 Task: Select the Central European Time as time zone for the schedule.
Action: Mouse moved to (123, 143)
Screenshot: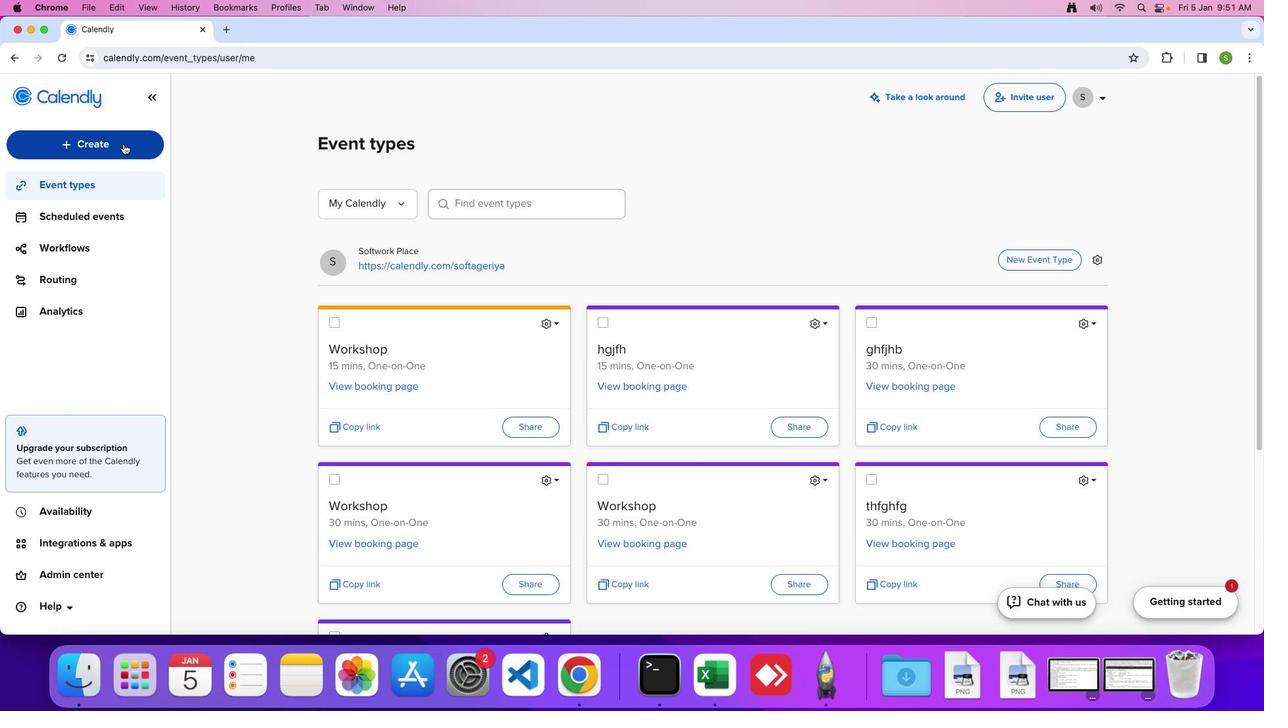 
Action: Mouse pressed left at (123, 143)
Screenshot: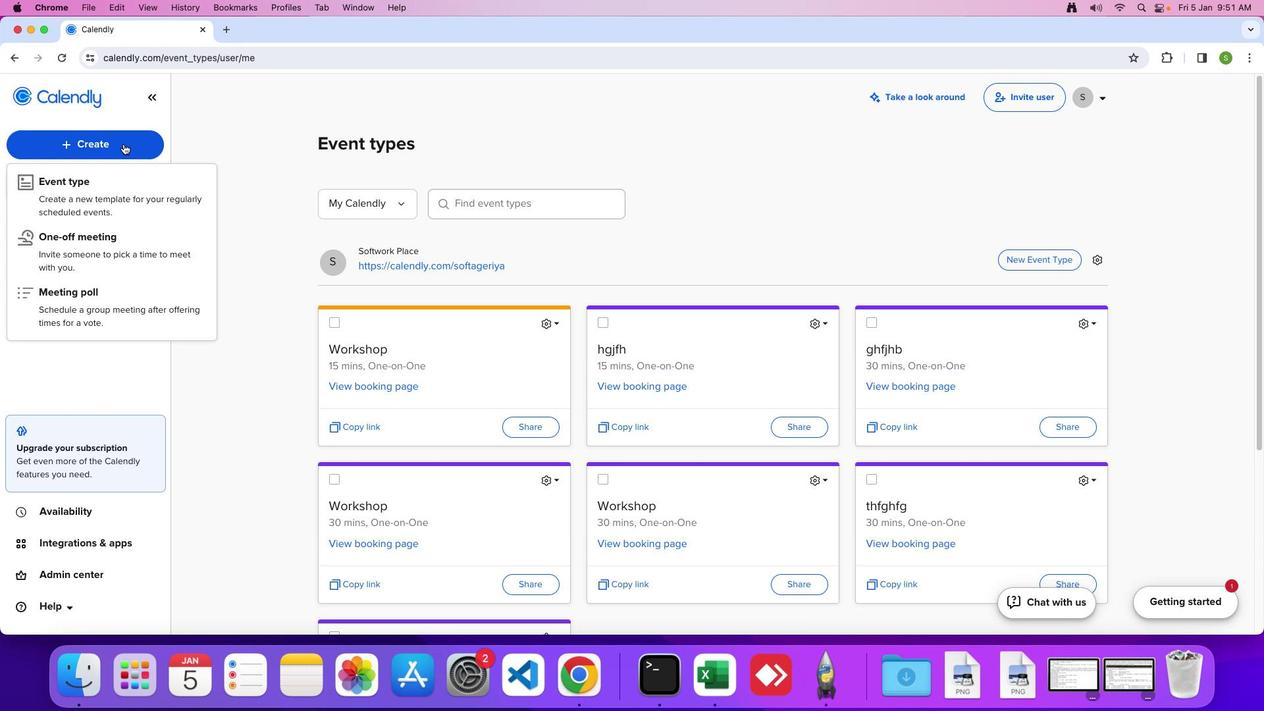 
Action: Mouse moved to (107, 239)
Screenshot: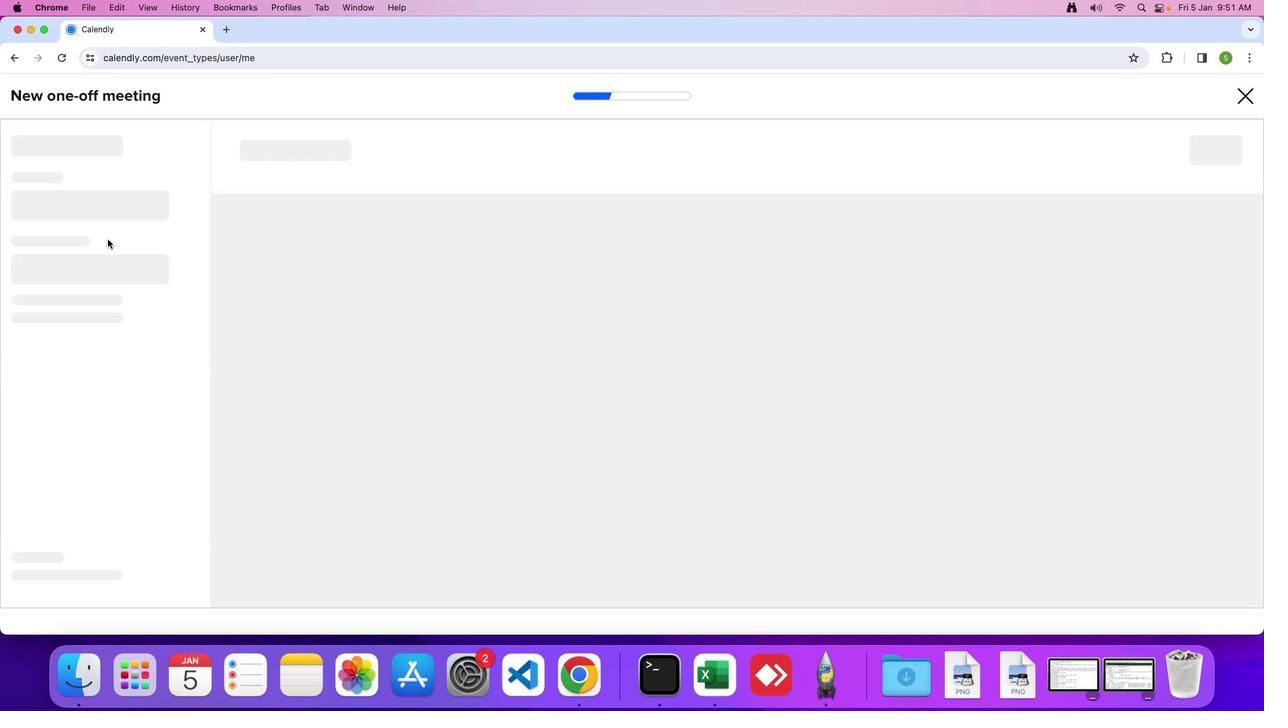 
Action: Mouse pressed left at (107, 239)
Screenshot: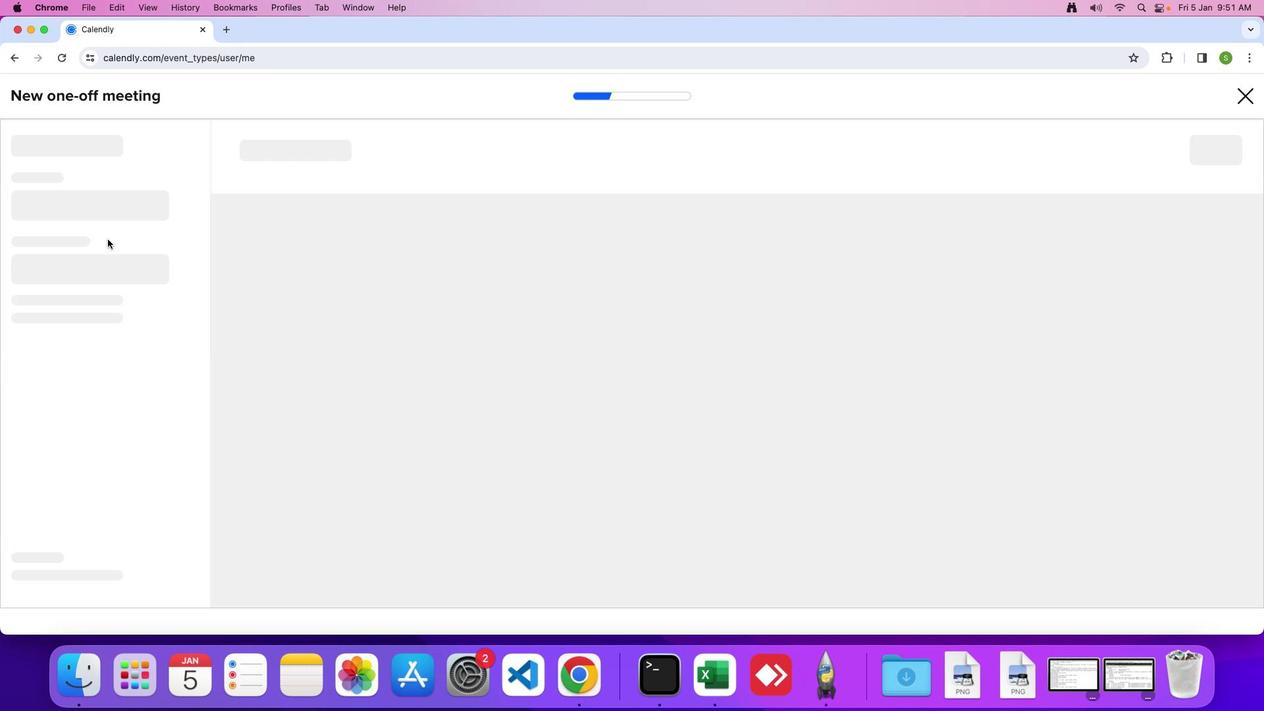 
Action: Mouse moved to (110, 161)
Screenshot: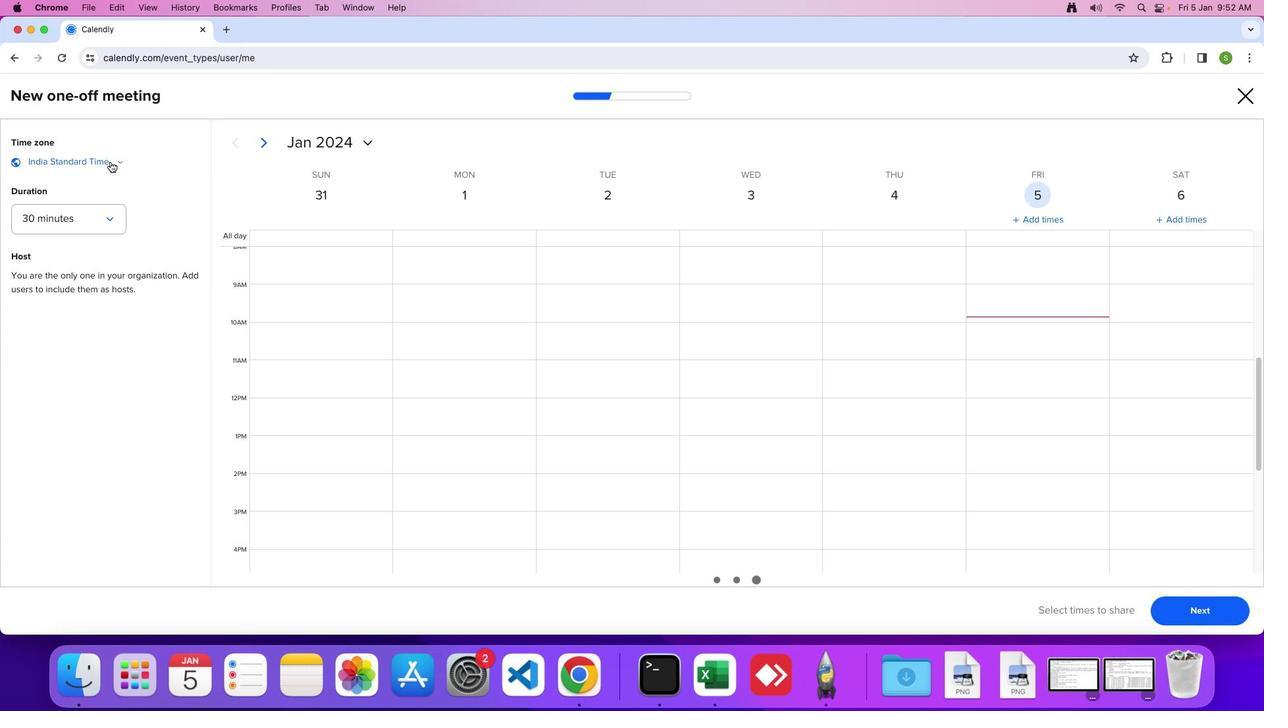 
Action: Mouse pressed left at (110, 161)
Screenshot: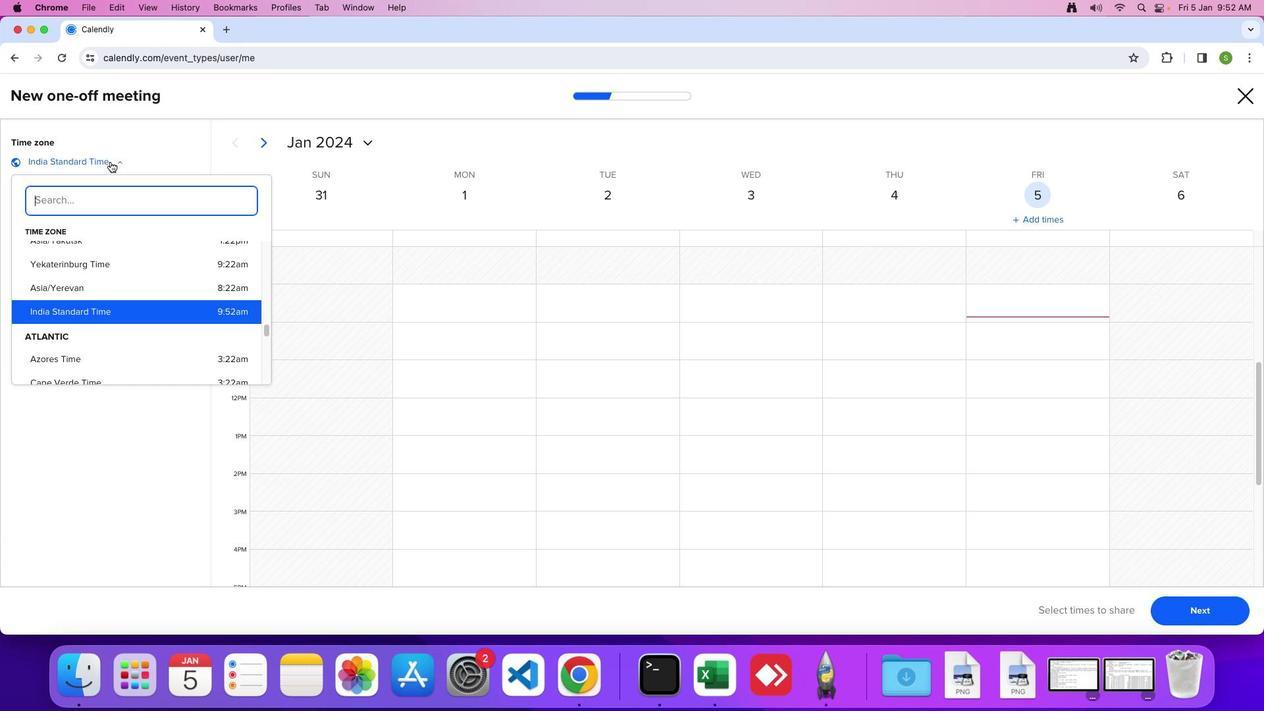 
Action: Mouse moved to (105, 289)
Screenshot: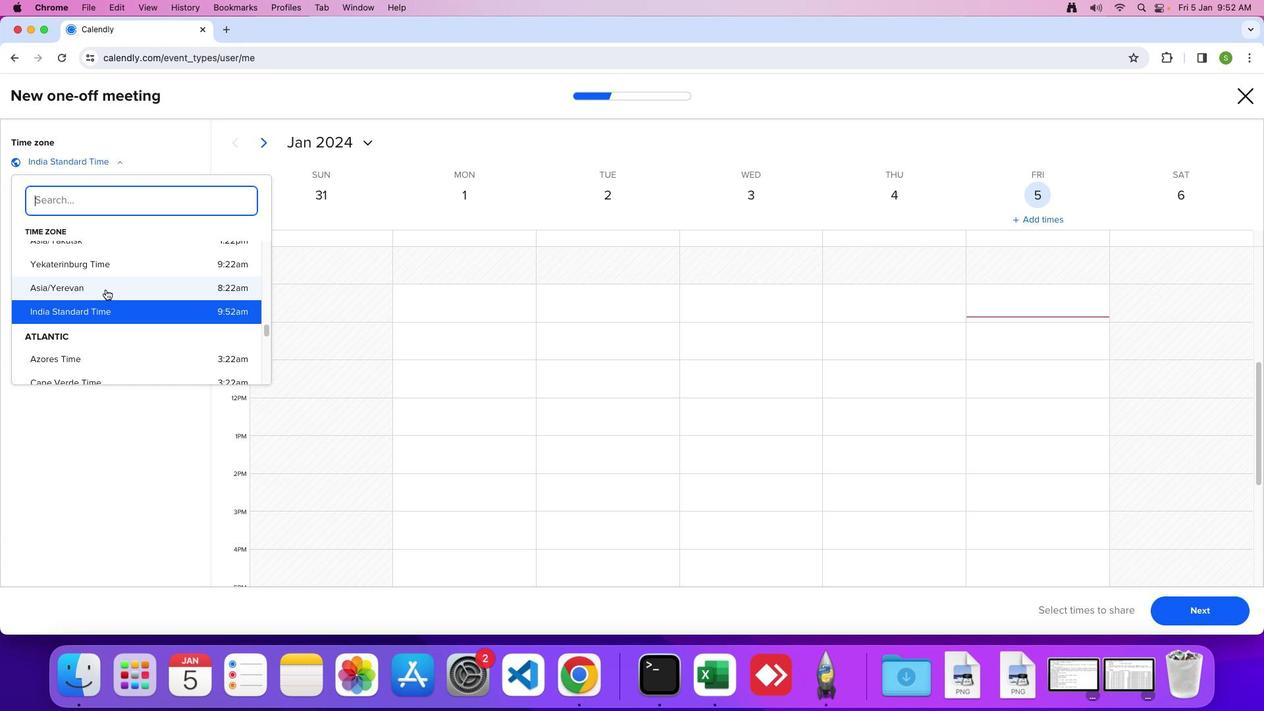 
Action: Mouse scrolled (105, 289) with delta (0, 0)
Screenshot: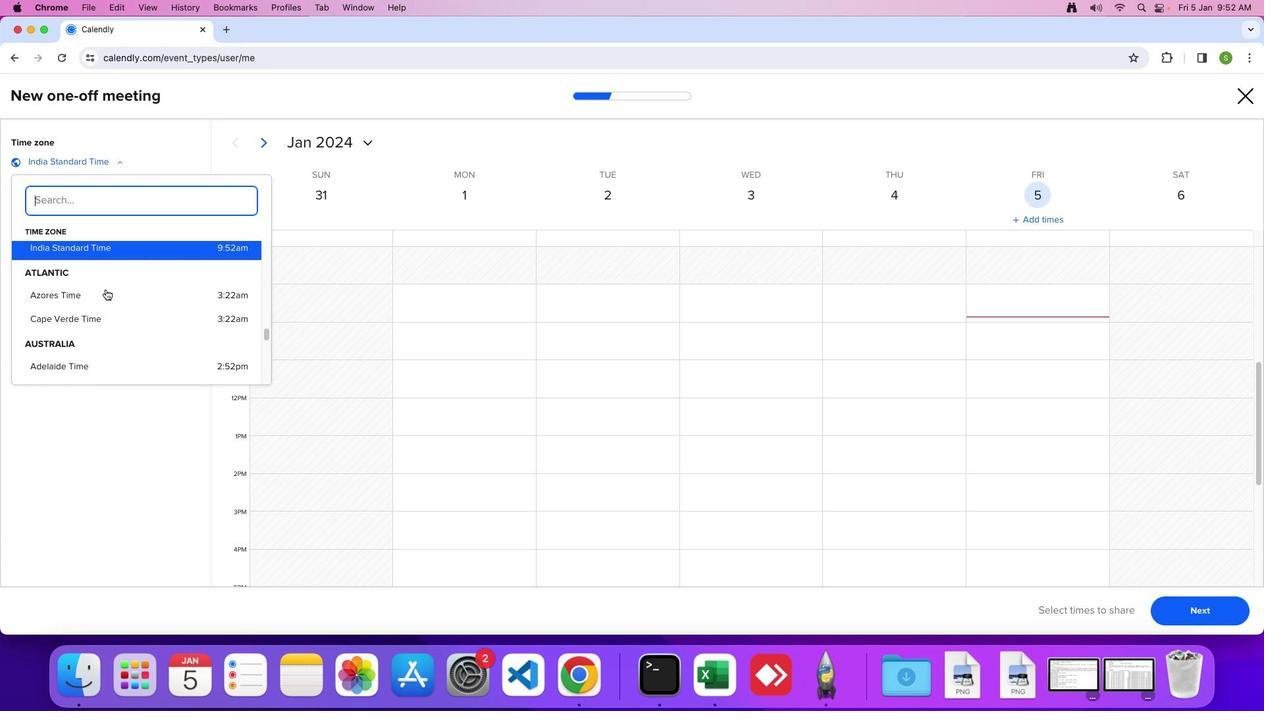 
Action: Mouse scrolled (105, 289) with delta (0, 0)
Screenshot: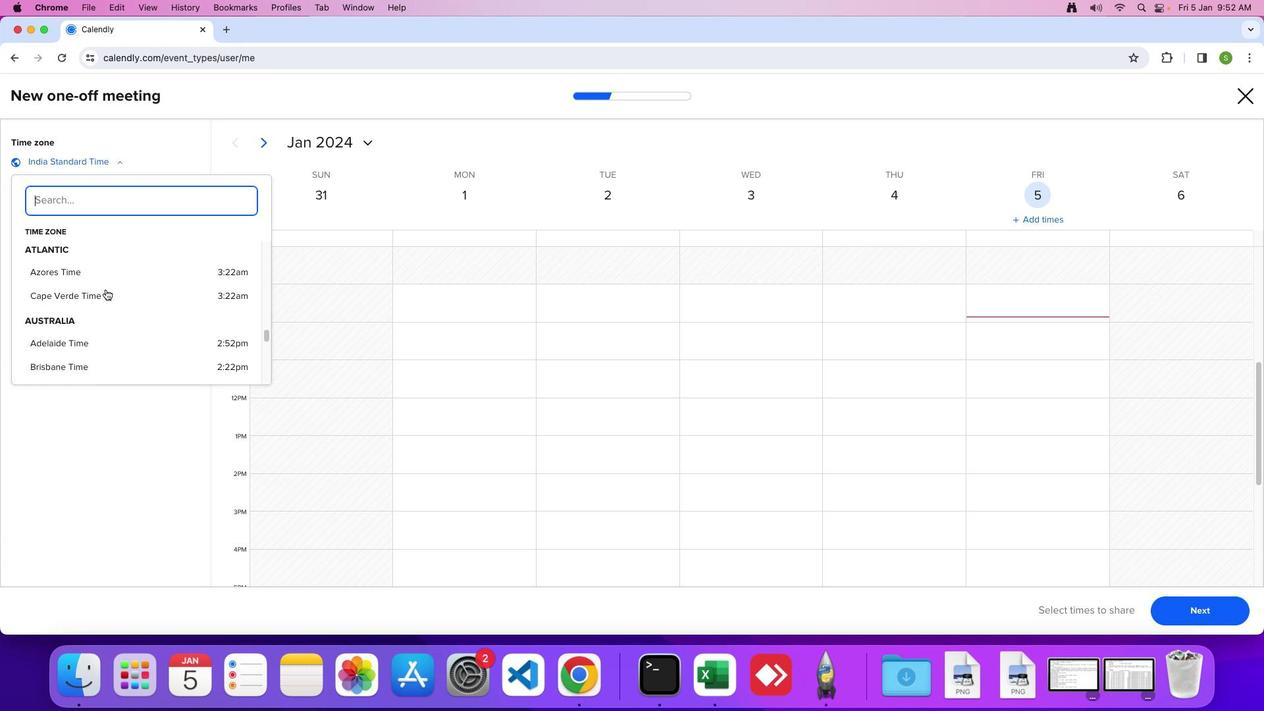 
Action: Mouse scrolled (105, 289) with delta (0, -1)
Screenshot: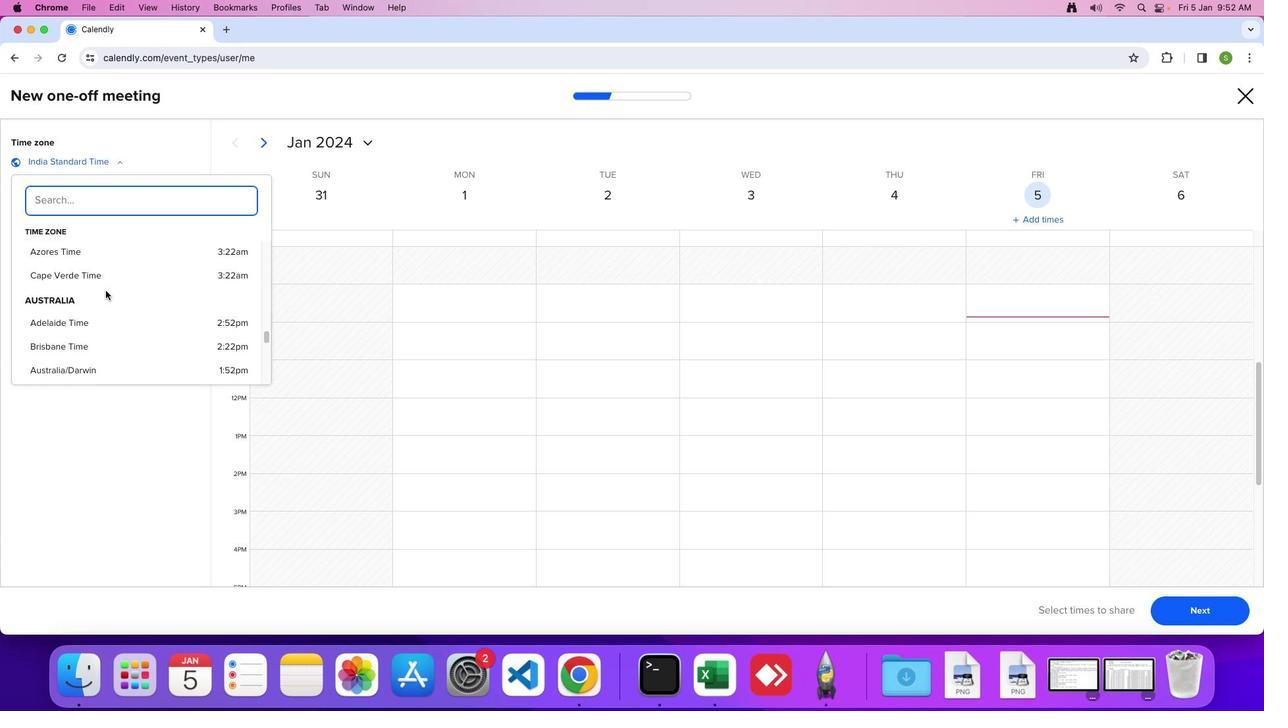 
Action: Mouse moved to (106, 296)
Screenshot: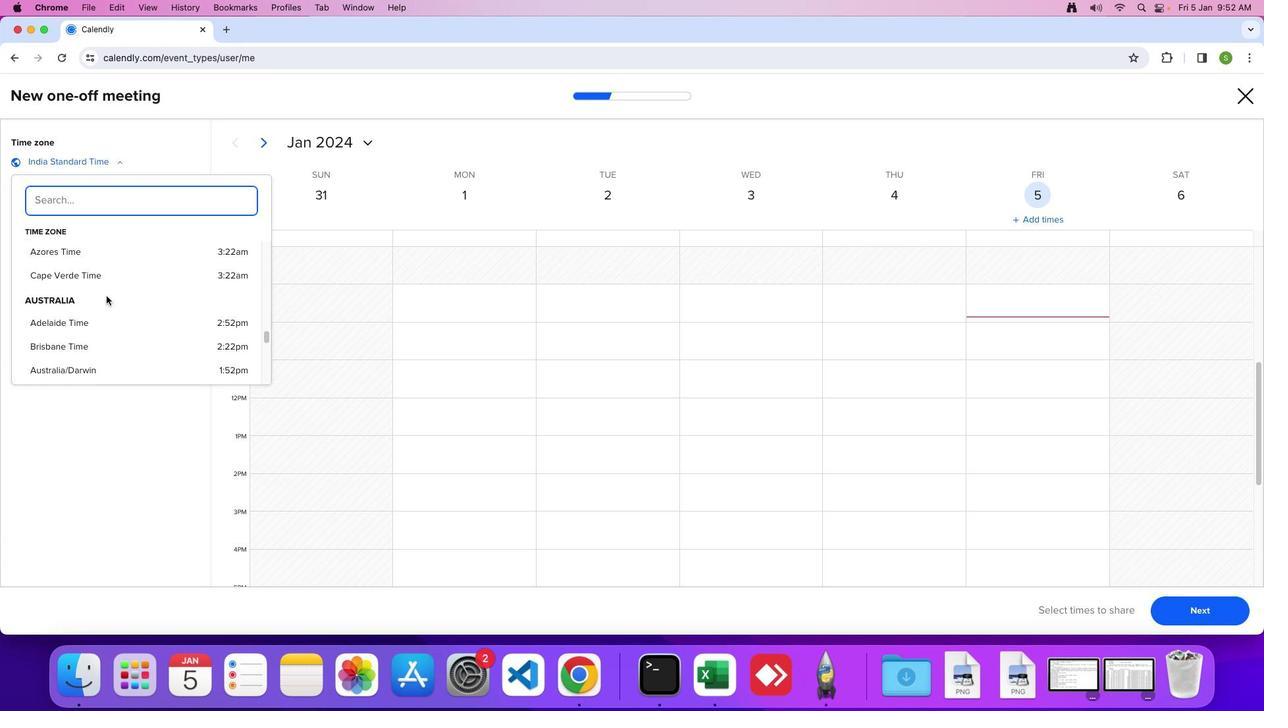 
Action: Mouse scrolled (106, 296) with delta (0, 0)
Screenshot: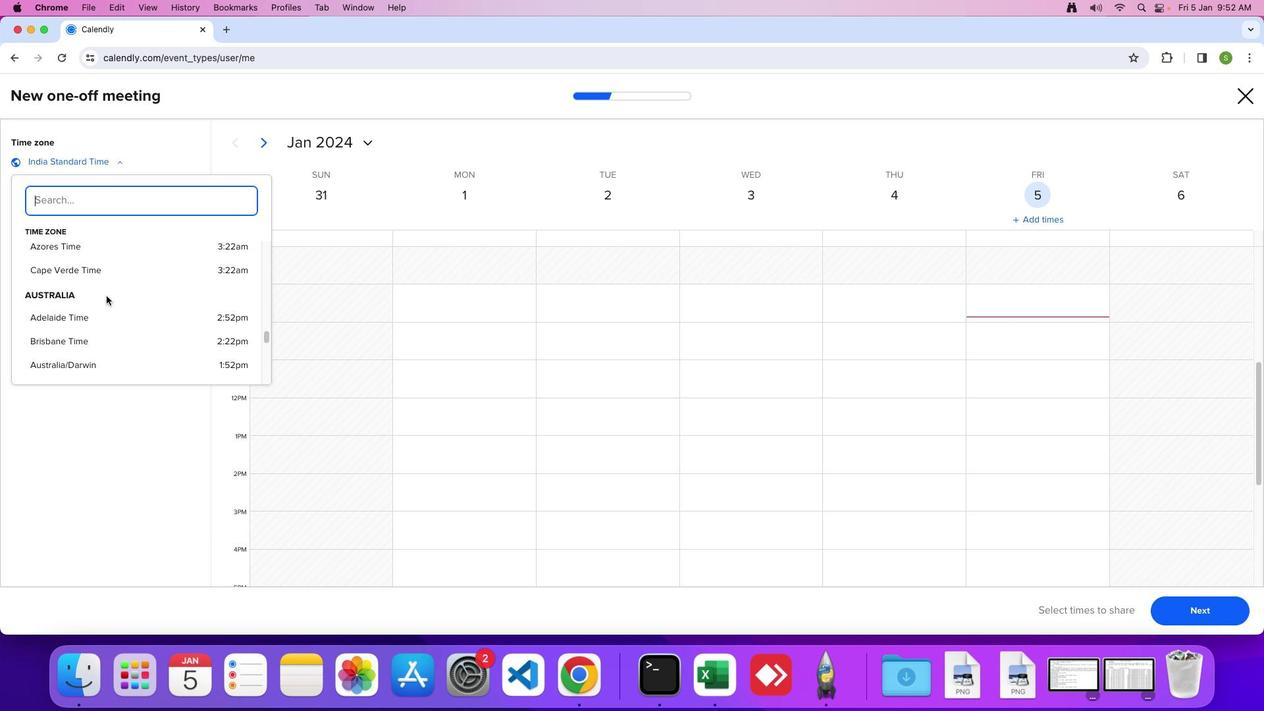 
Action: Mouse scrolled (106, 296) with delta (0, 0)
Screenshot: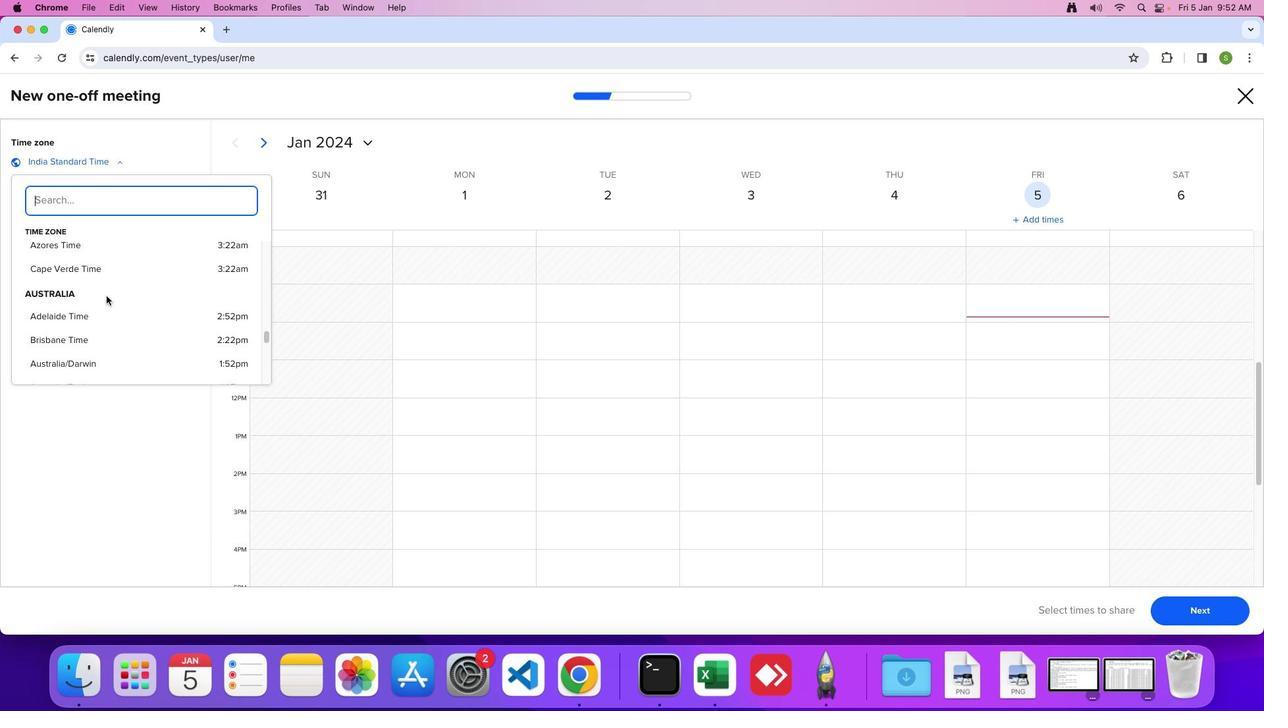 
Action: Mouse scrolled (106, 296) with delta (0, 0)
Screenshot: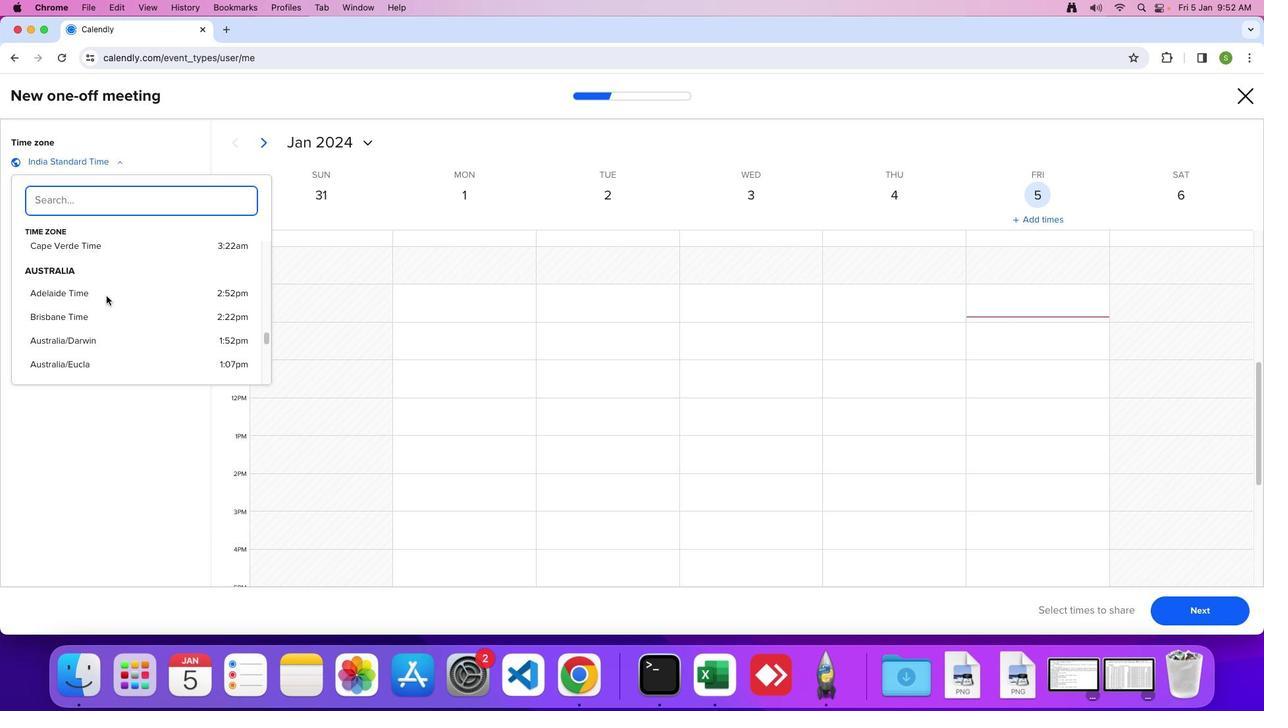 
Action: Mouse scrolled (106, 296) with delta (0, 0)
Screenshot: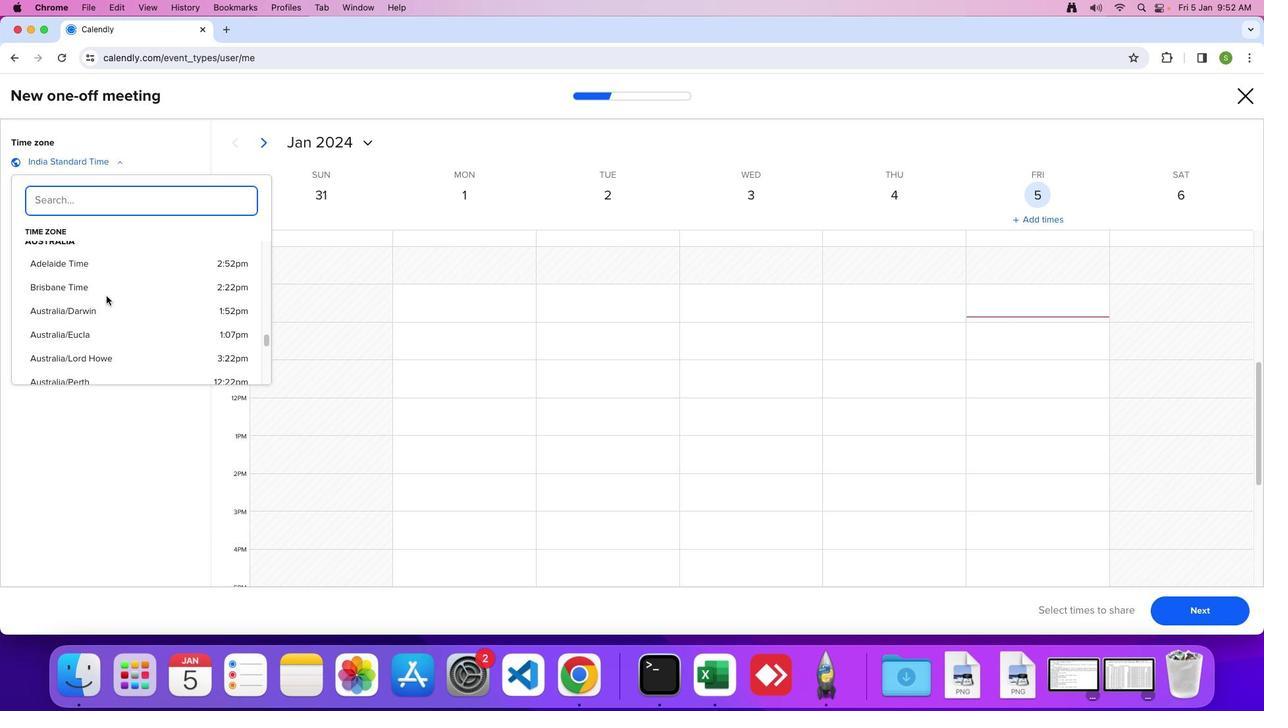 
Action: Mouse scrolled (106, 296) with delta (0, 0)
Screenshot: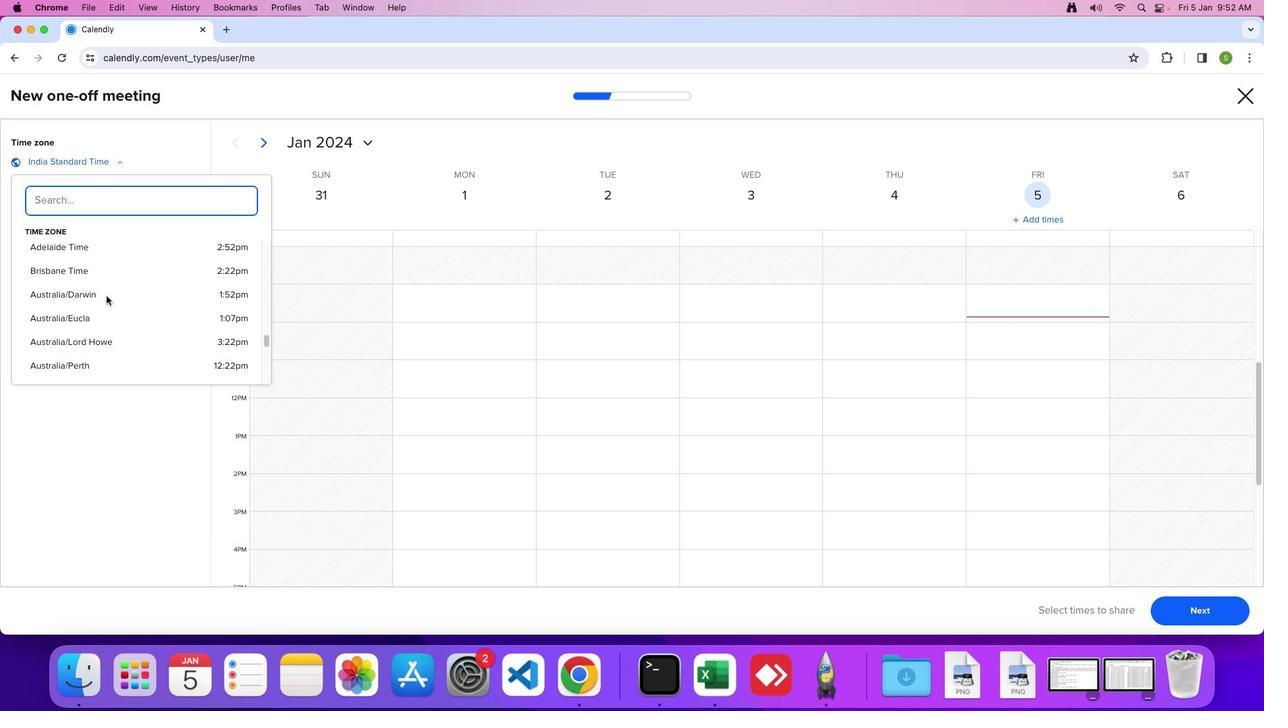 
Action: Mouse scrolled (106, 296) with delta (0, 0)
Screenshot: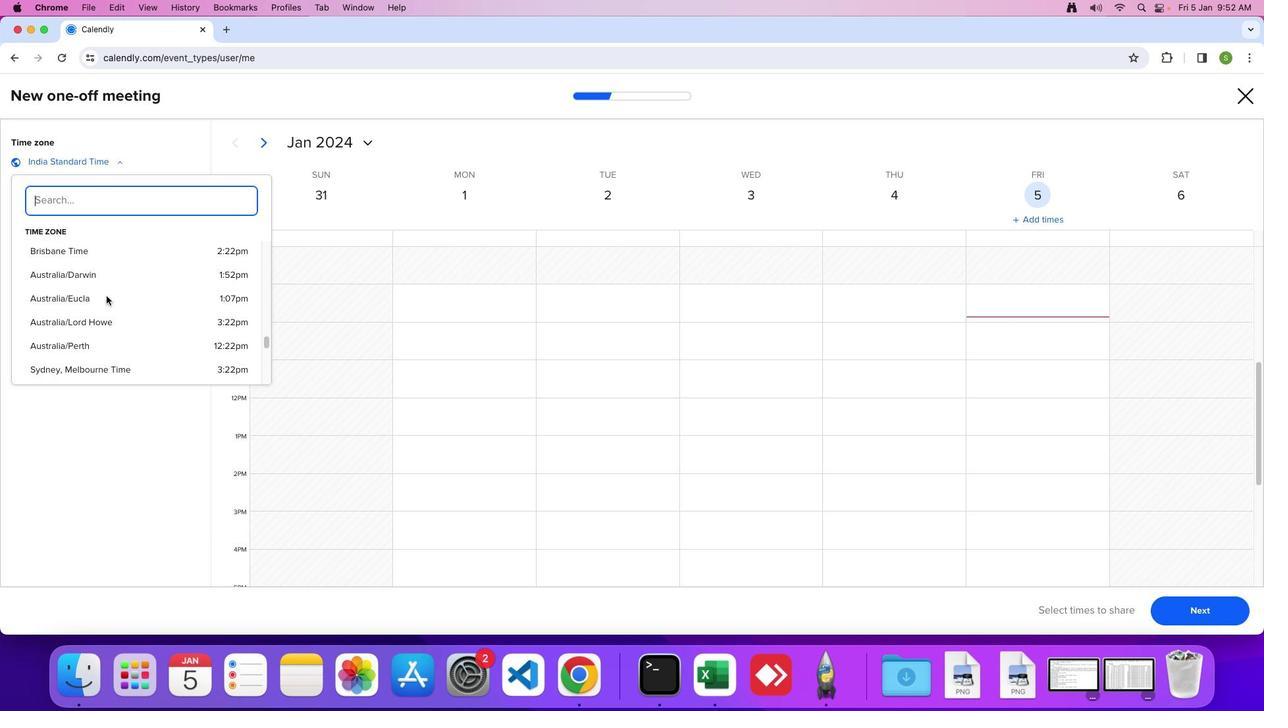
Action: Mouse scrolled (106, 296) with delta (0, 0)
Screenshot: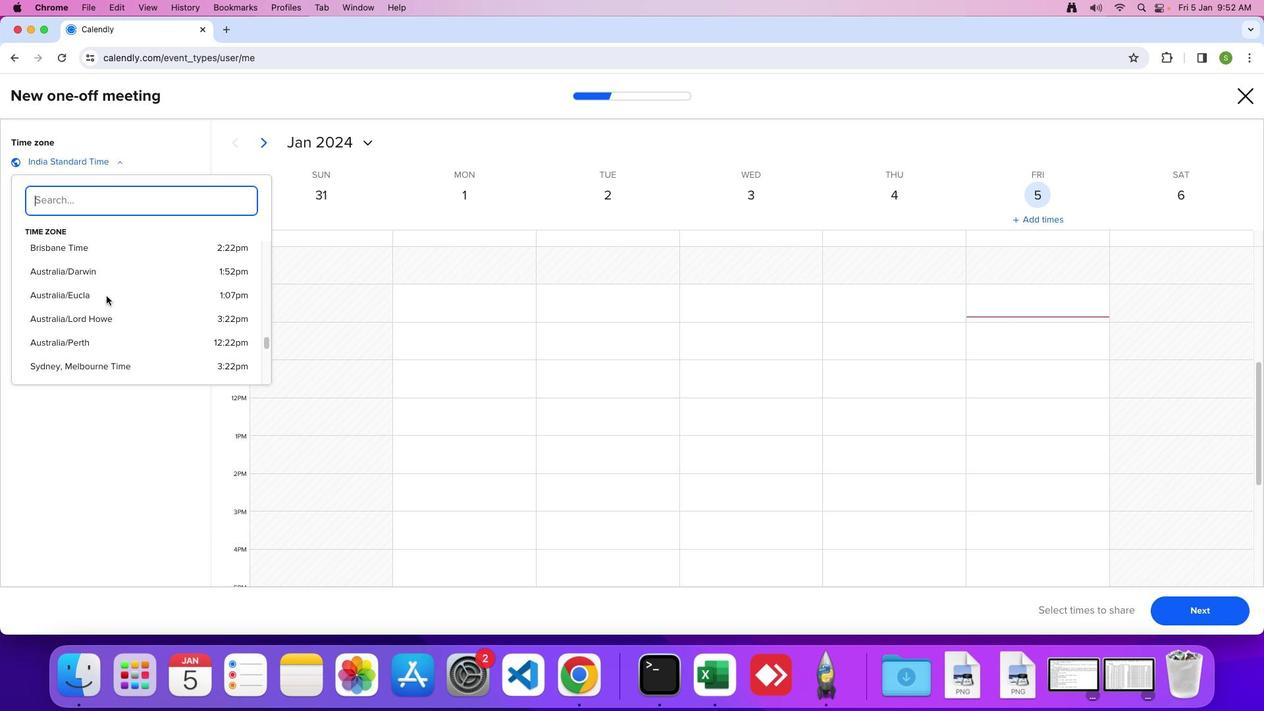 
Action: Mouse scrolled (106, 296) with delta (0, 0)
Screenshot: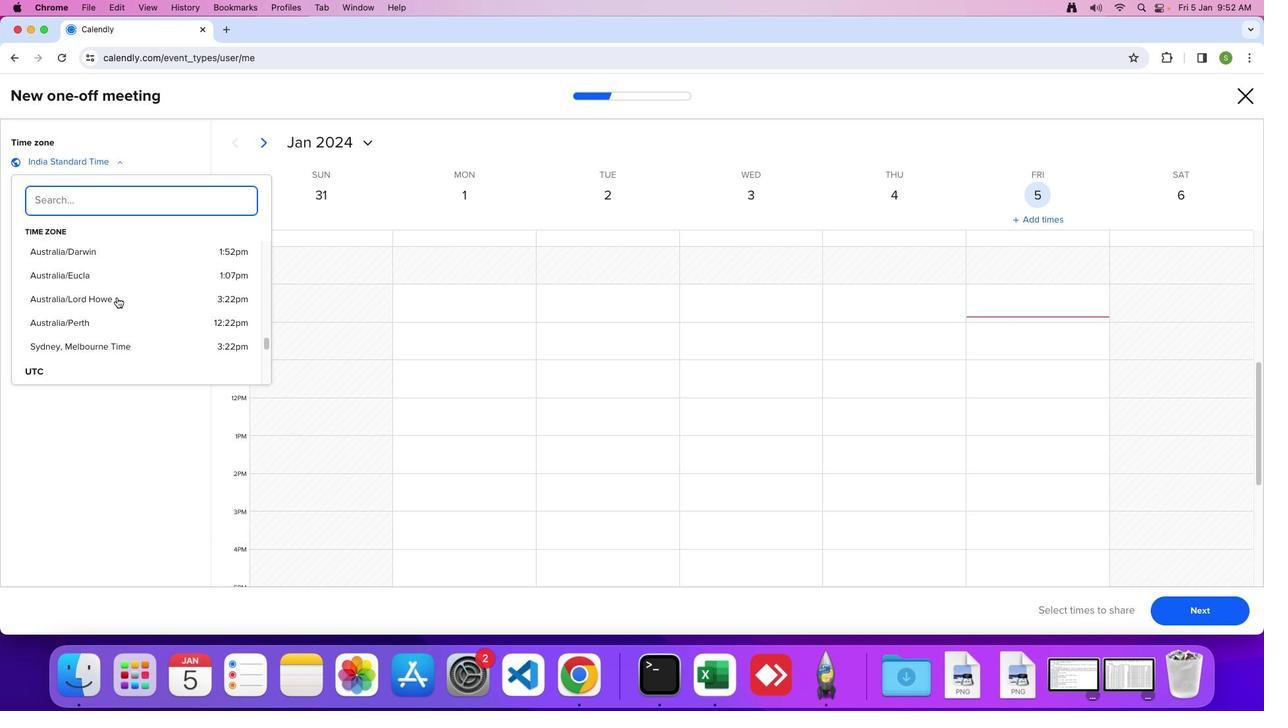 
Action: Mouse scrolled (106, 296) with delta (0, 0)
Screenshot: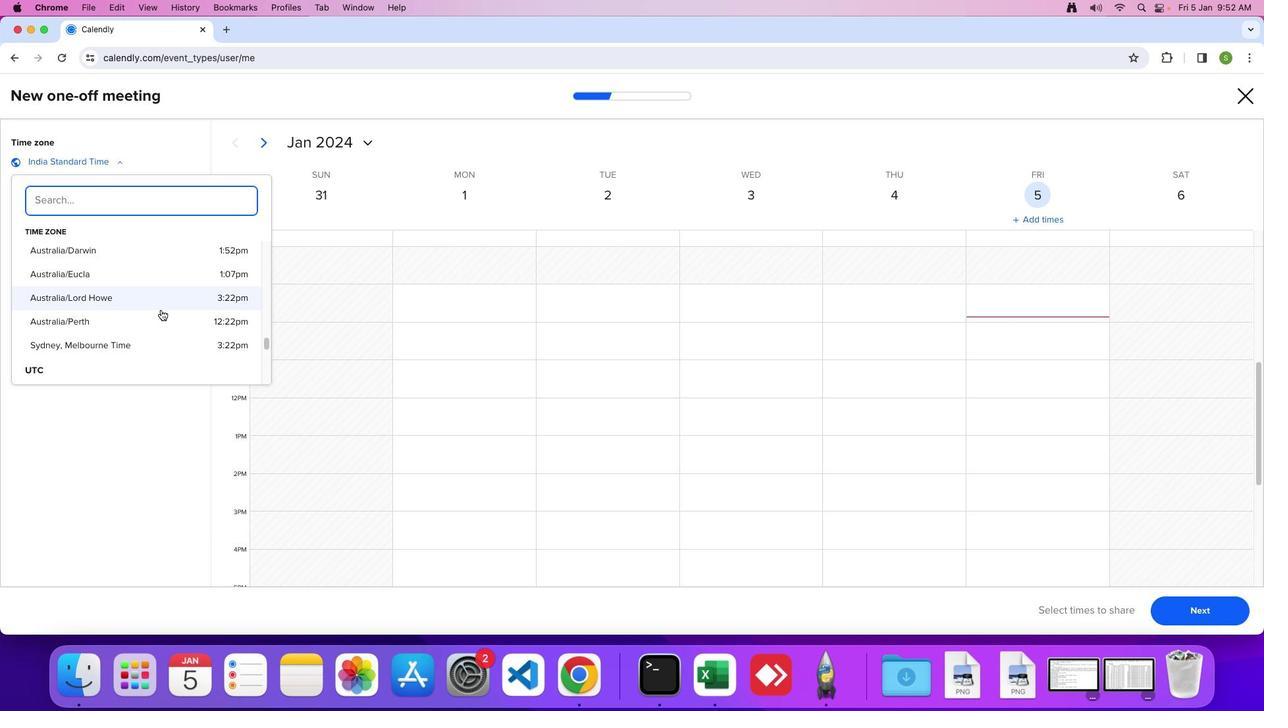 
Action: Mouse moved to (163, 310)
Screenshot: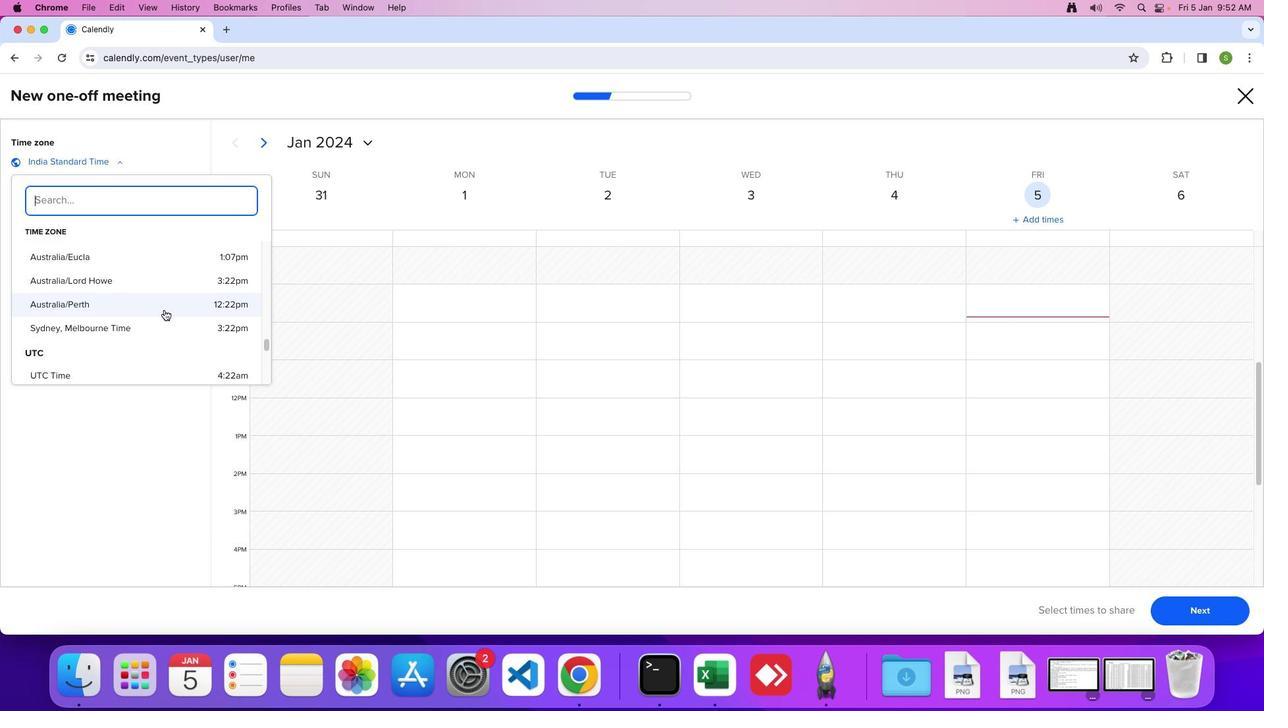 
Action: Mouse scrolled (163, 310) with delta (0, 0)
Screenshot: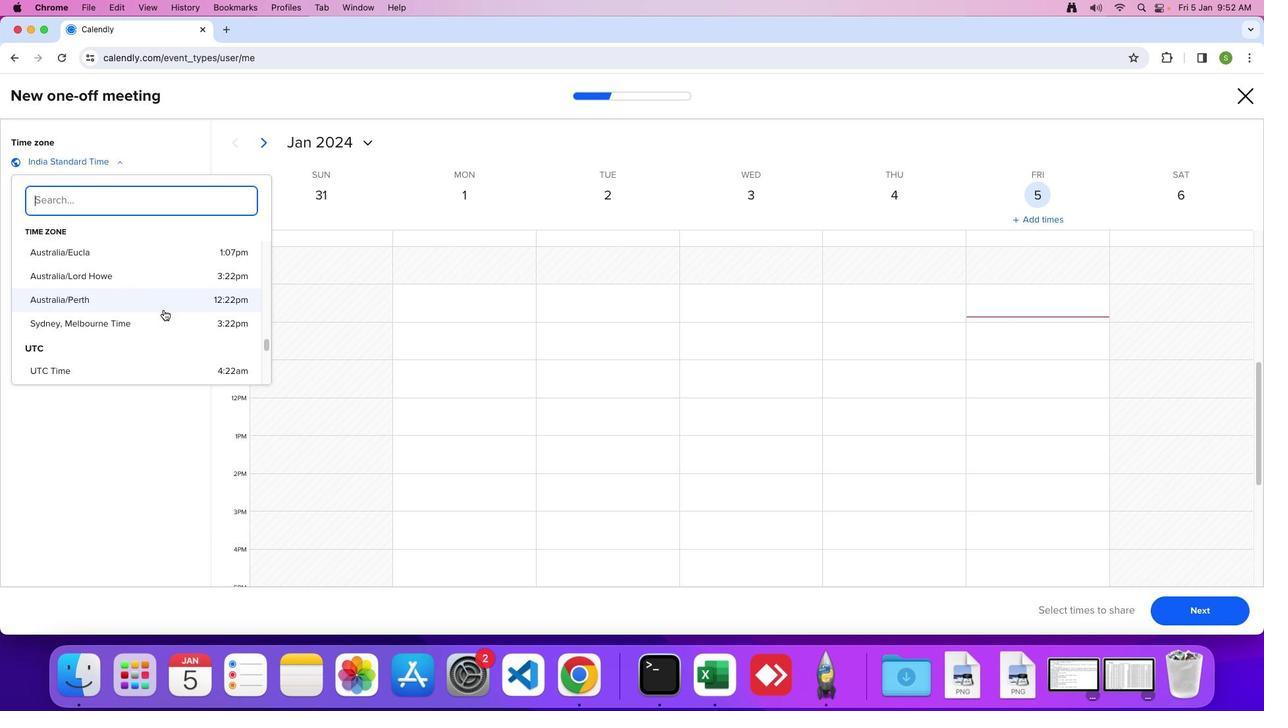 
Action: Mouse moved to (163, 310)
Screenshot: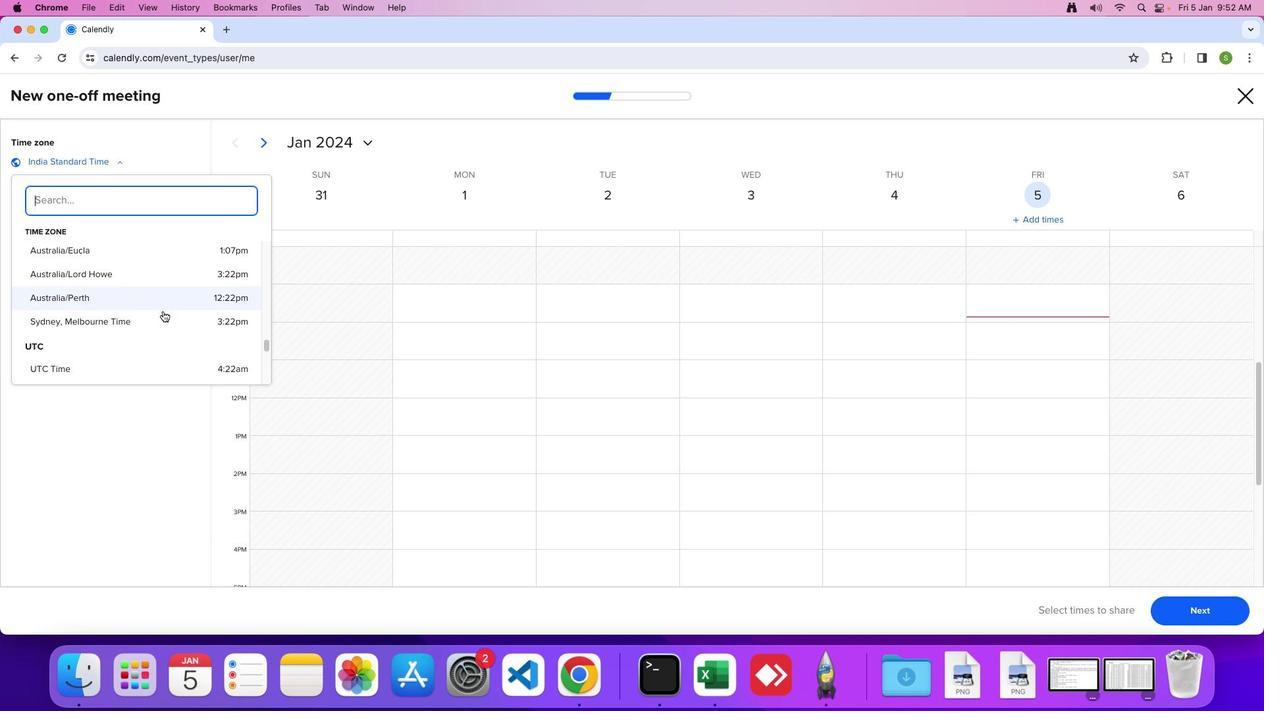 
Action: Mouse scrolled (163, 310) with delta (0, 0)
Screenshot: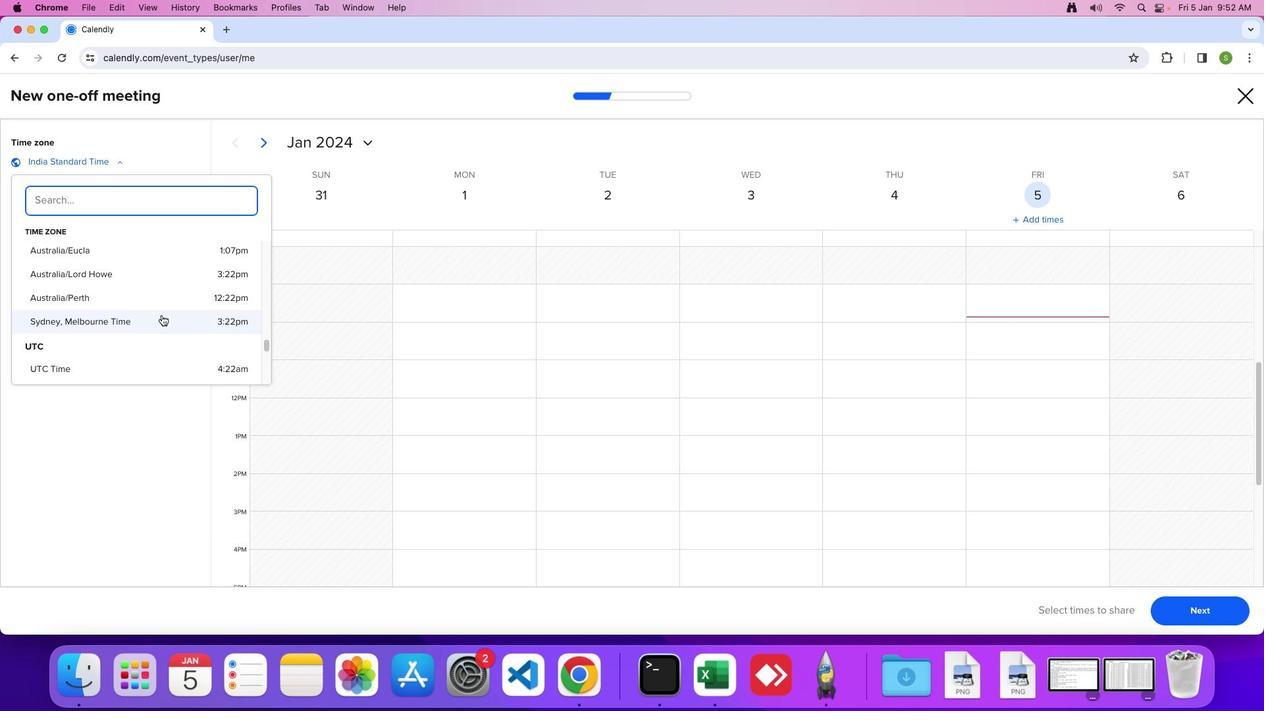 
Action: Mouse moved to (158, 316)
Screenshot: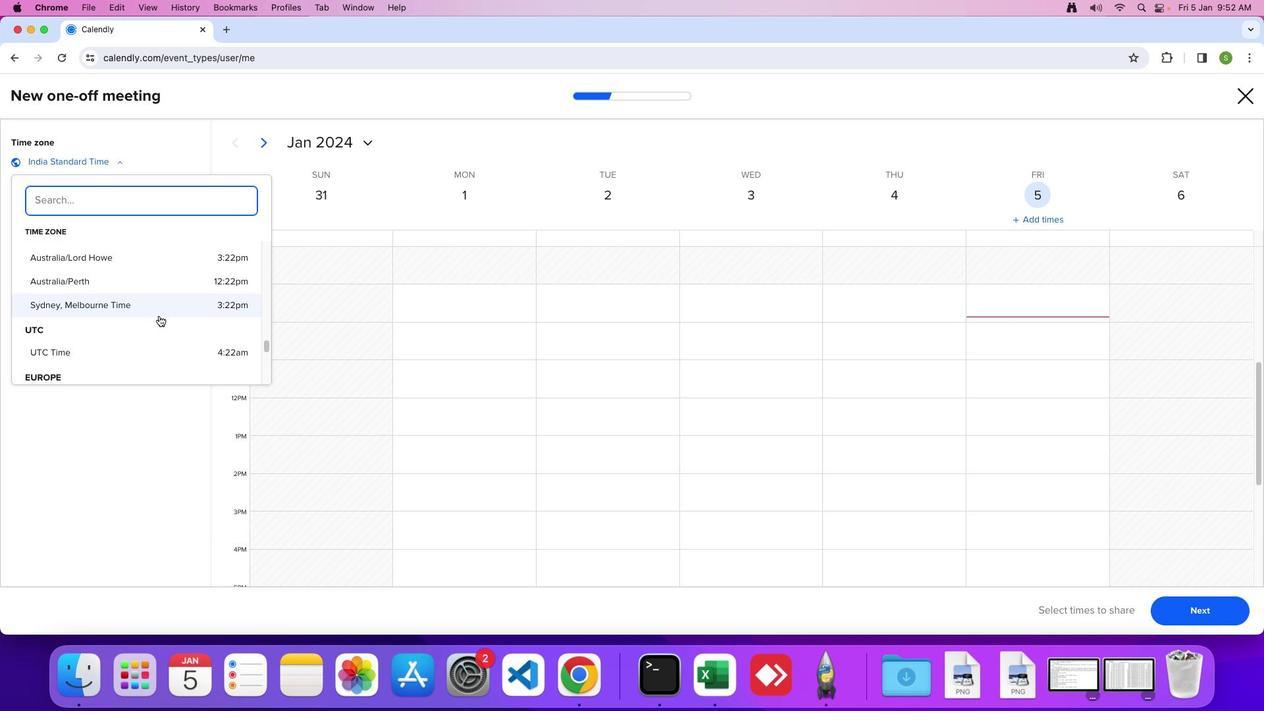 
Action: Mouse scrolled (158, 316) with delta (0, 0)
Screenshot: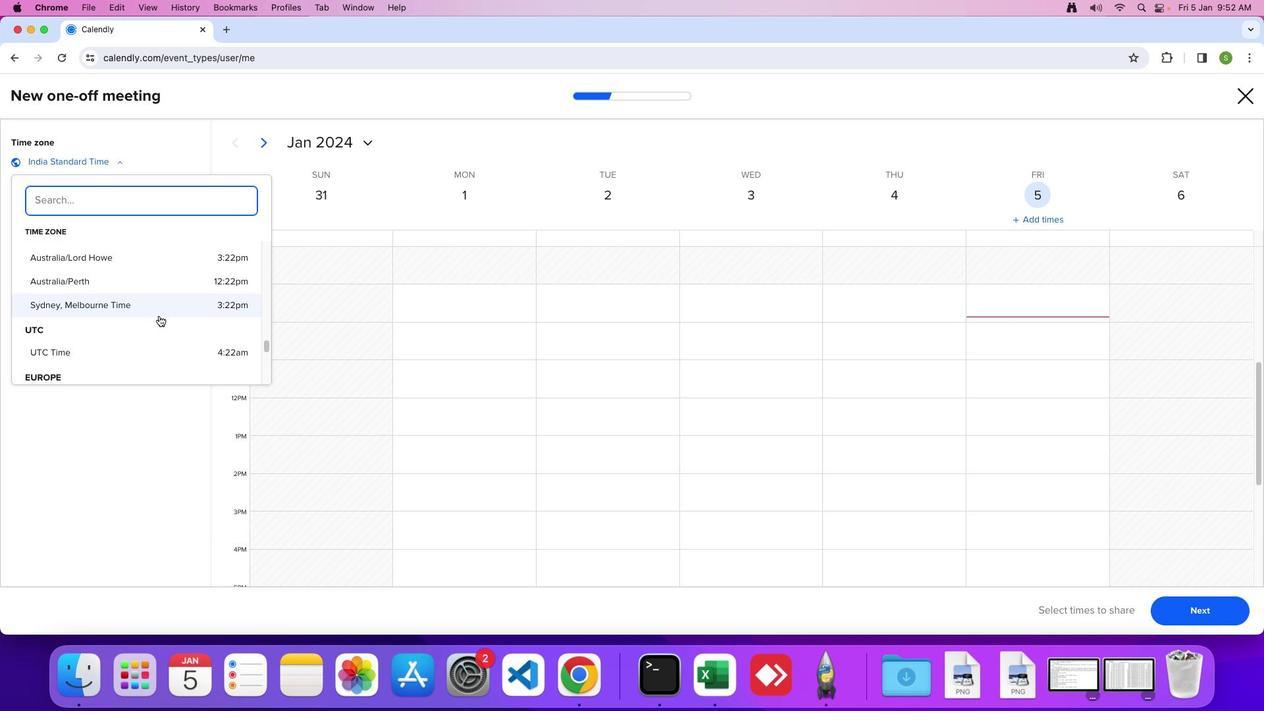 
Action: Mouse scrolled (158, 316) with delta (0, 0)
Screenshot: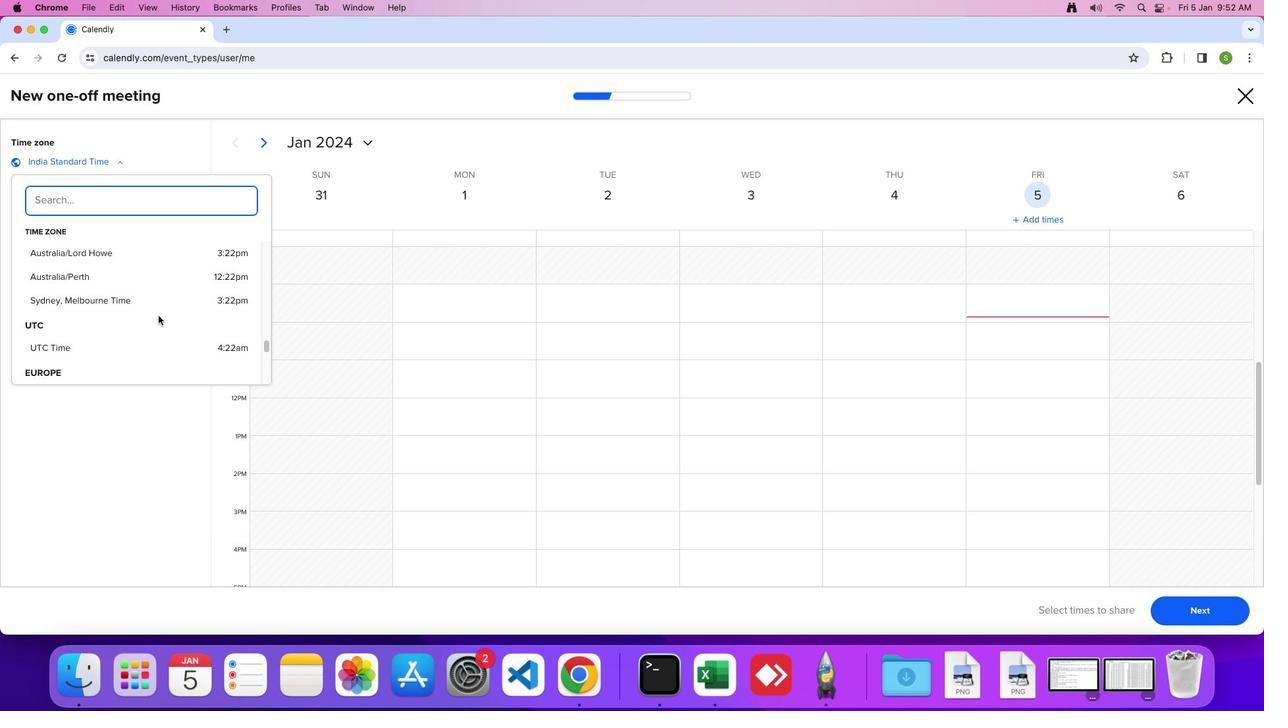 
Action: Mouse moved to (155, 312)
Screenshot: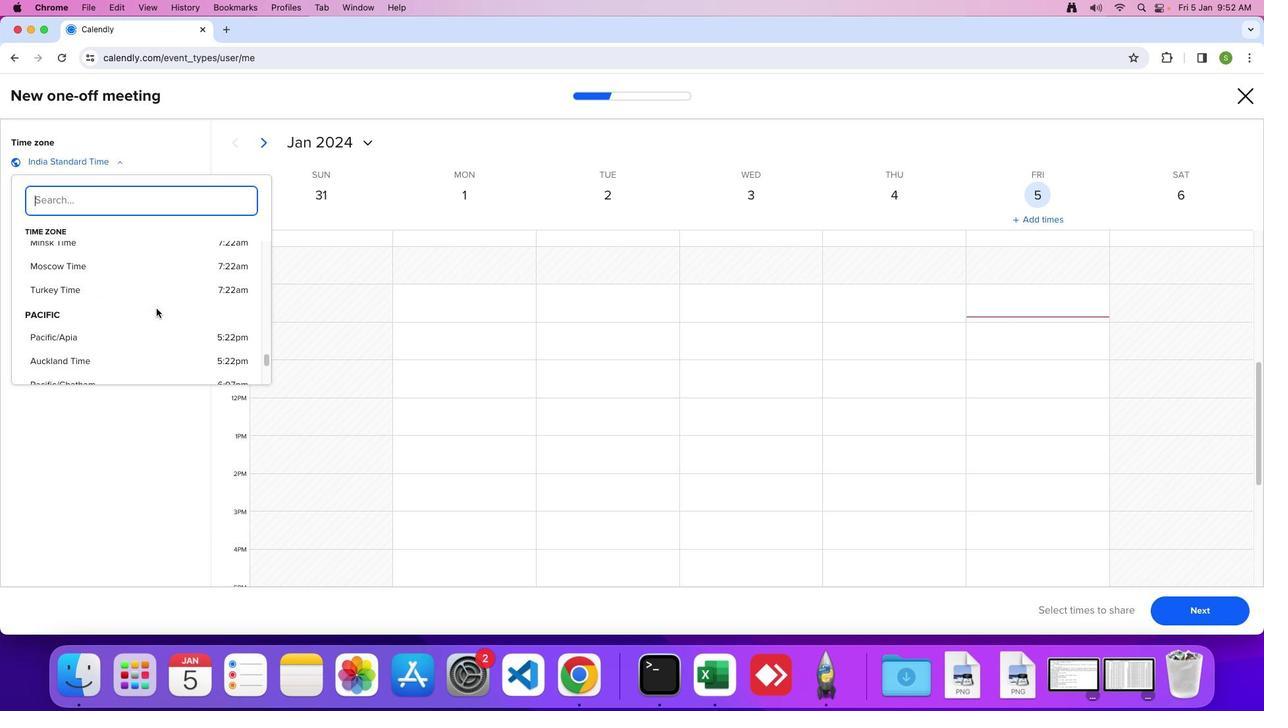 
Action: Mouse scrolled (155, 312) with delta (0, 0)
Screenshot: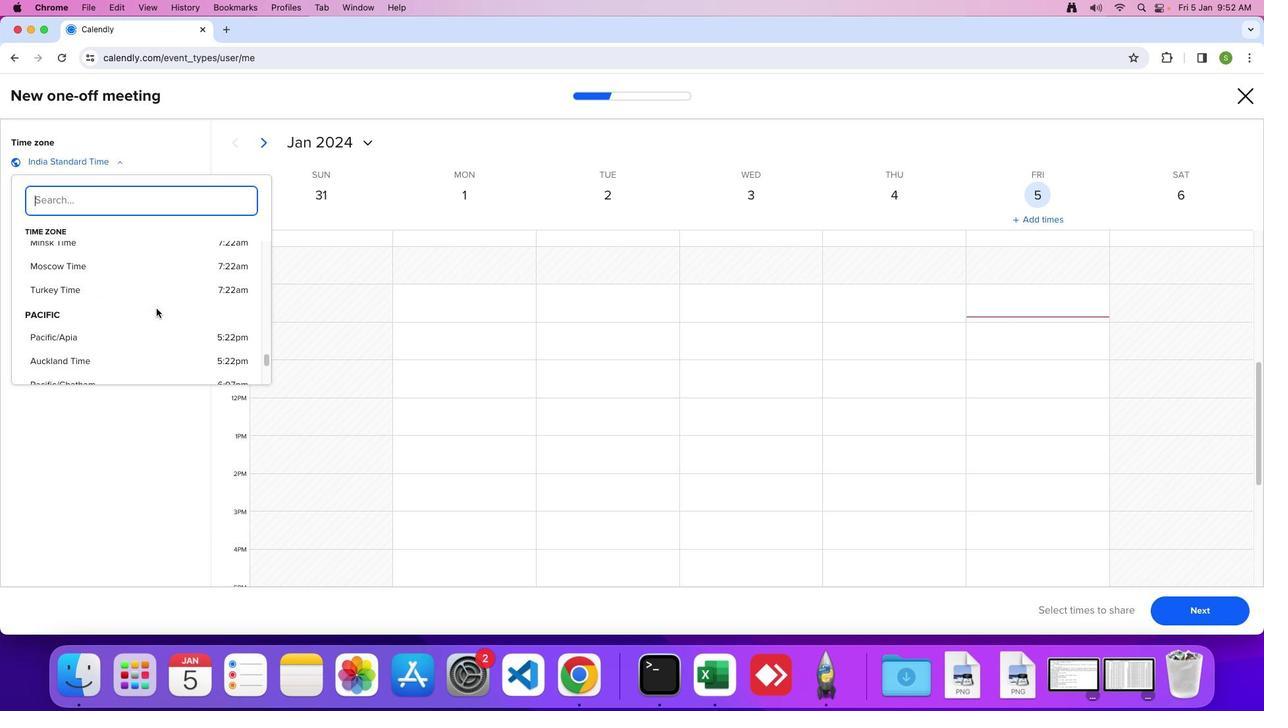 
Action: Mouse moved to (156, 310)
Screenshot: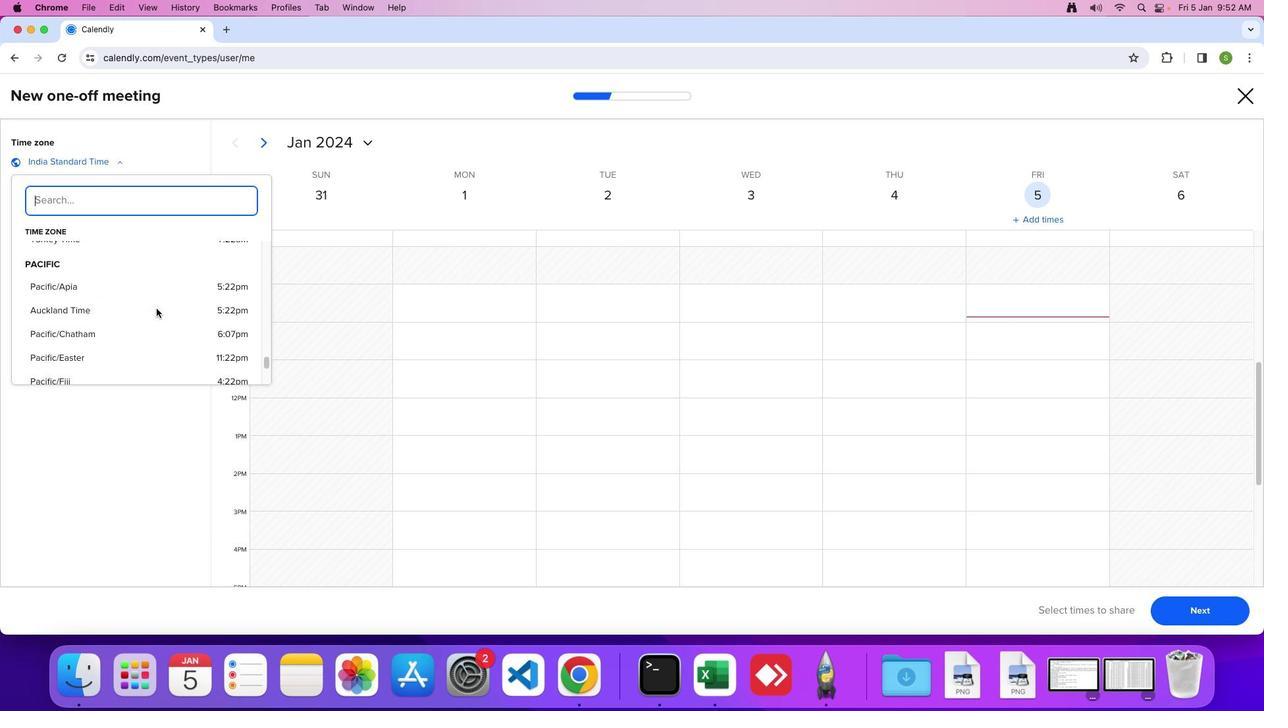 
Action: Mouse scrolled (156, 310) with delta (0, 0)
Screenshot: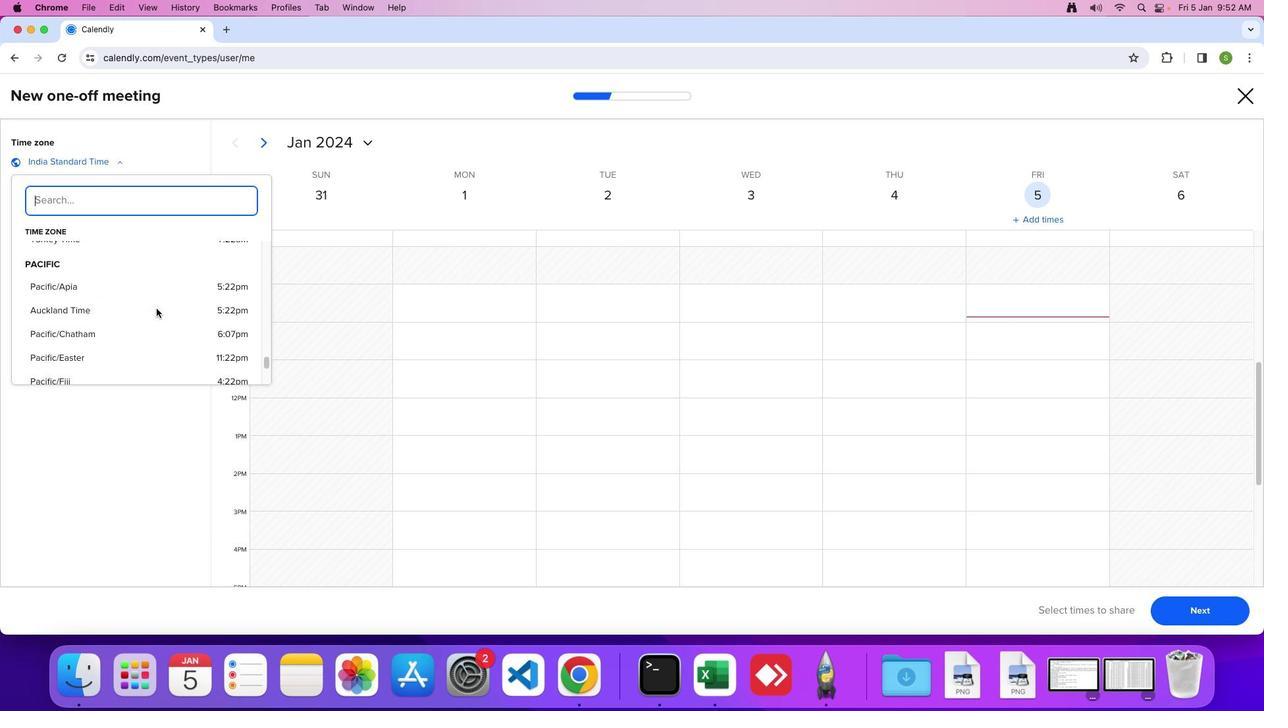 
Action: Mouse moved to (156, 308)
Screenshot: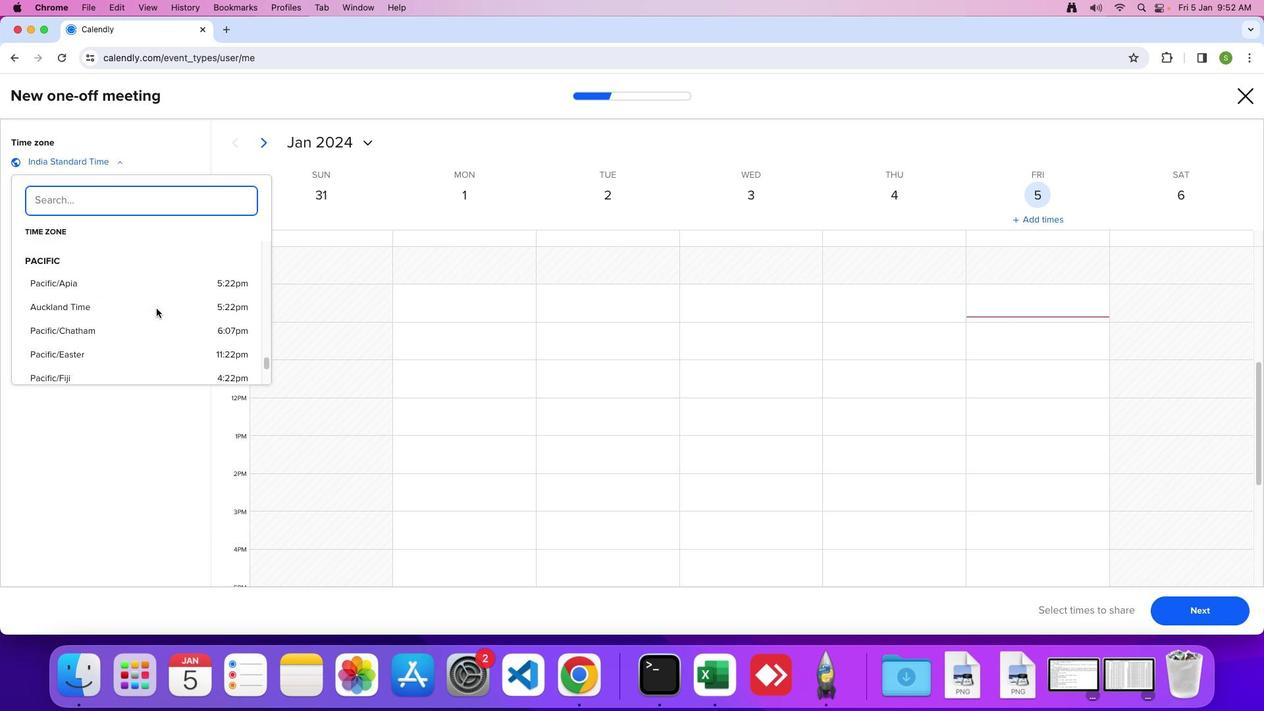 
Action: Mouse scrolled (156, 308) with delta (0, -1)
Screenshot: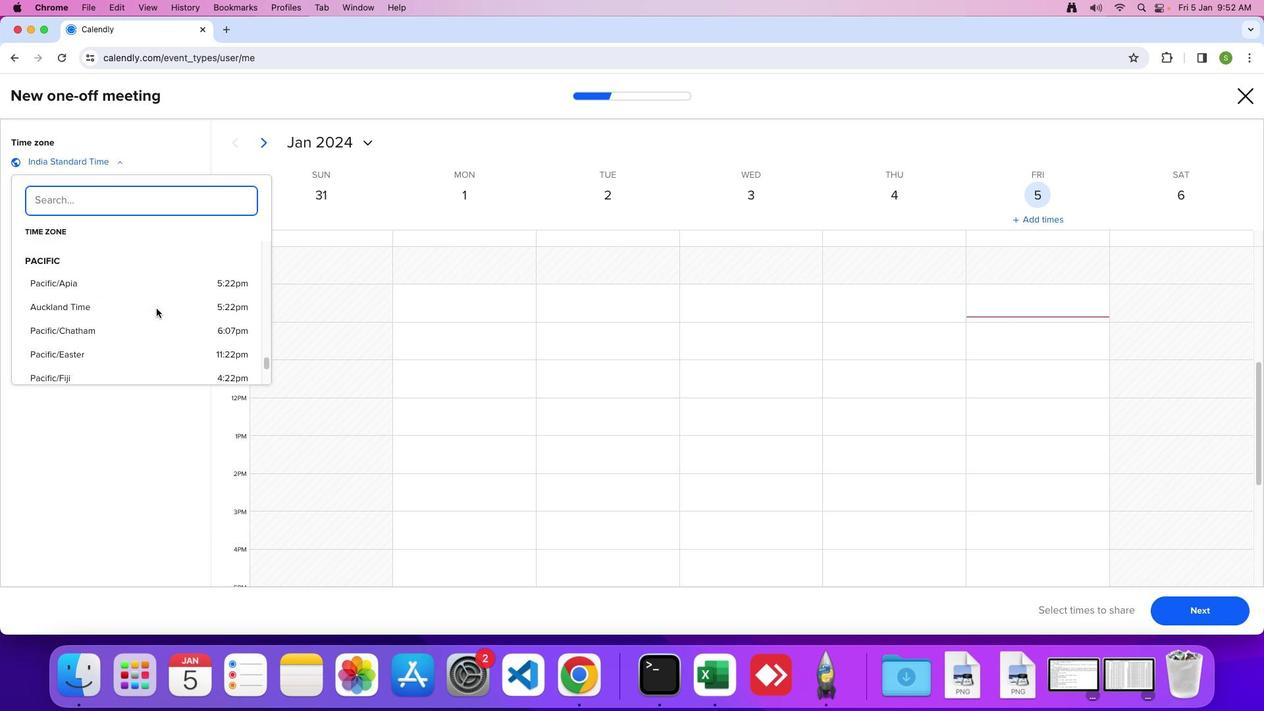 
Action: Mouse moved to (156, 308)
Screenshot: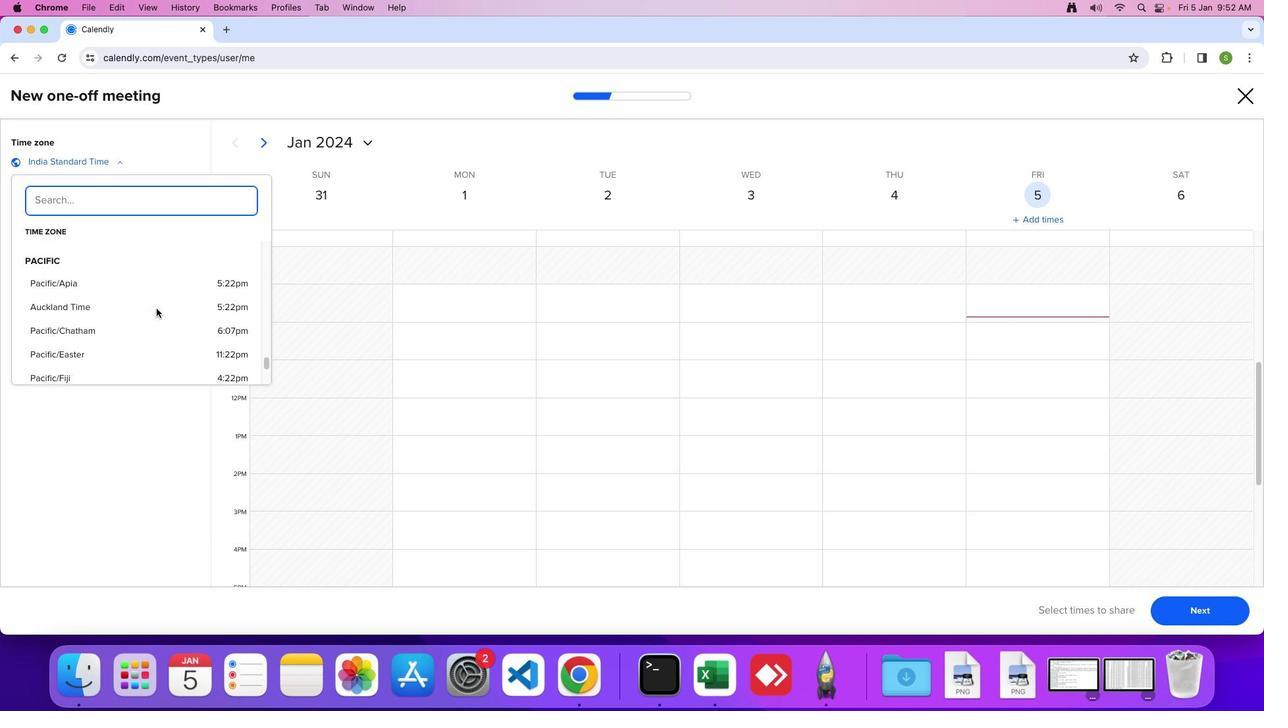 
Action: Mouse scrolled (156, 308) with delta (0, -3)
Screenshot: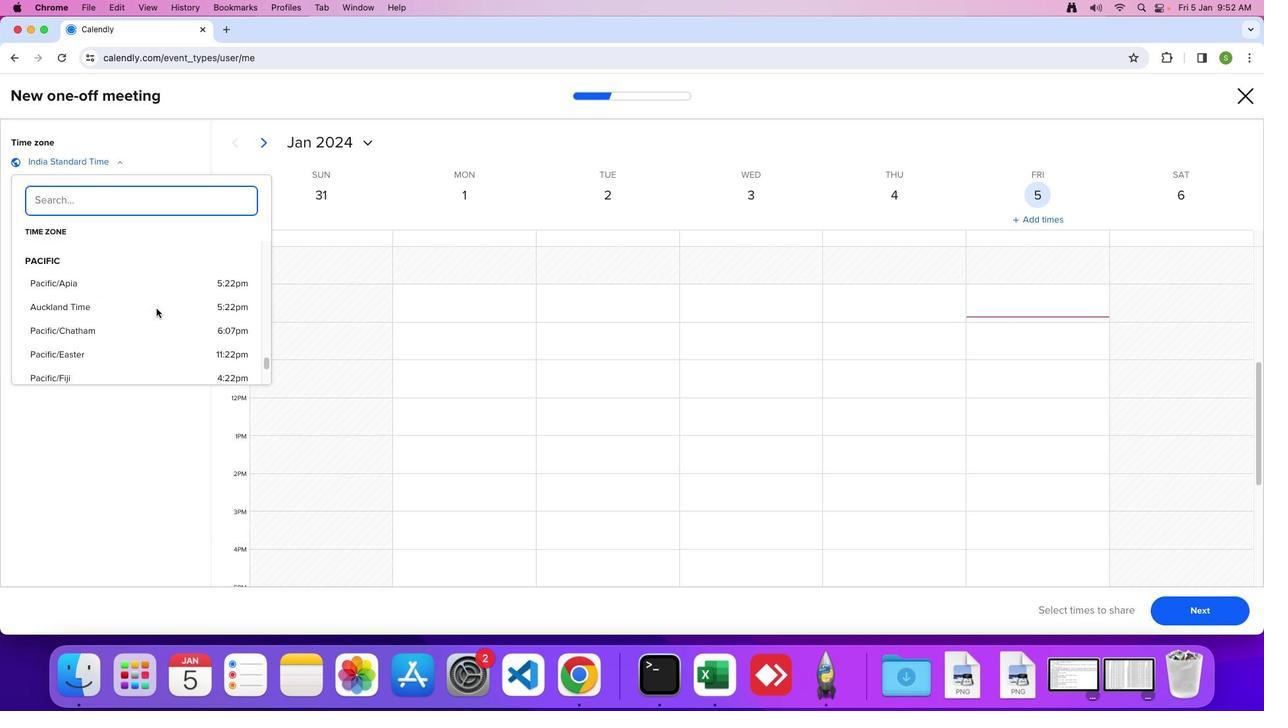 
Action: Mouse moved to (156, 310)
Screenshot: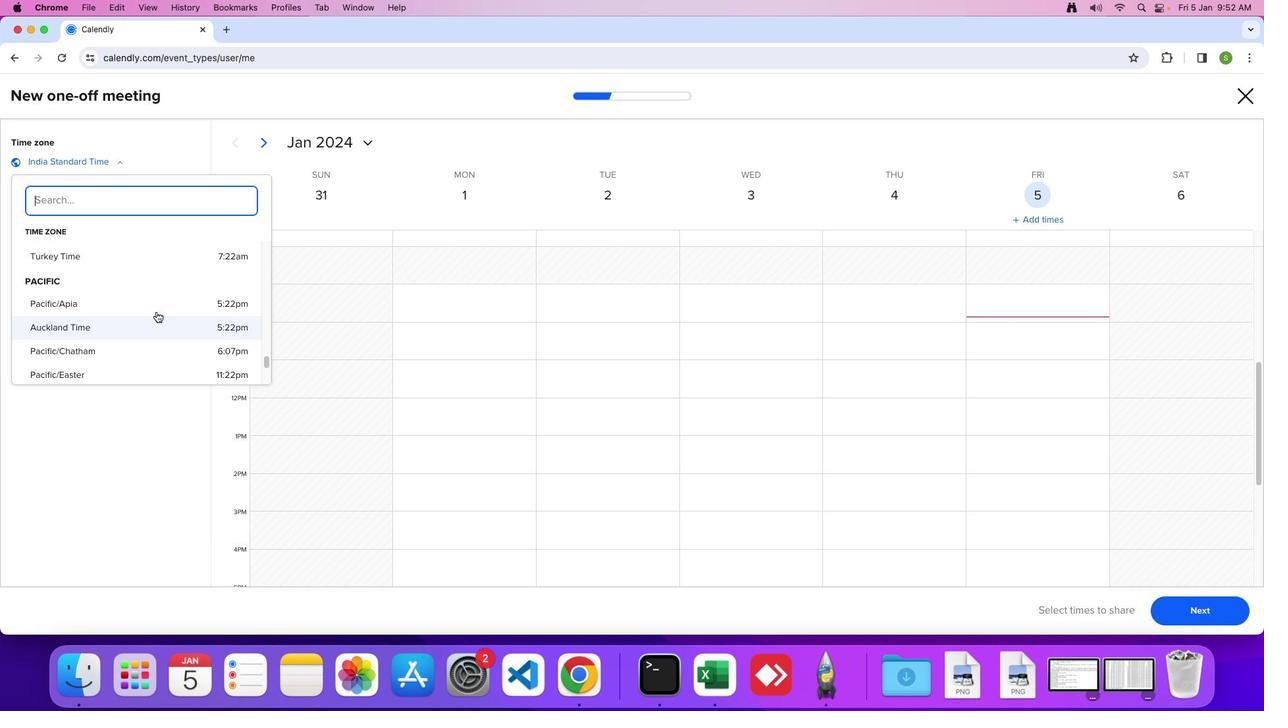 
Action: Mouse scrolled (156, 310) with delta (0, 0)
Screenshot: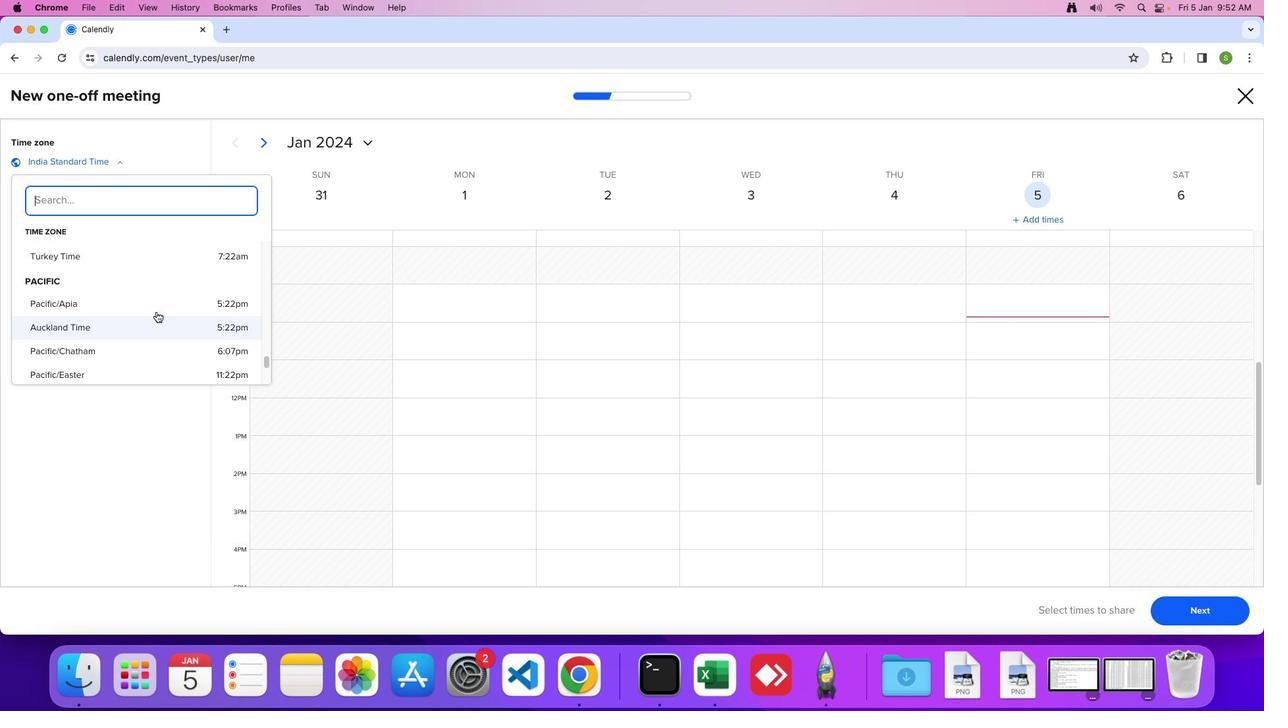 
Action: Mouse moved to (156, 311)
Screenshot: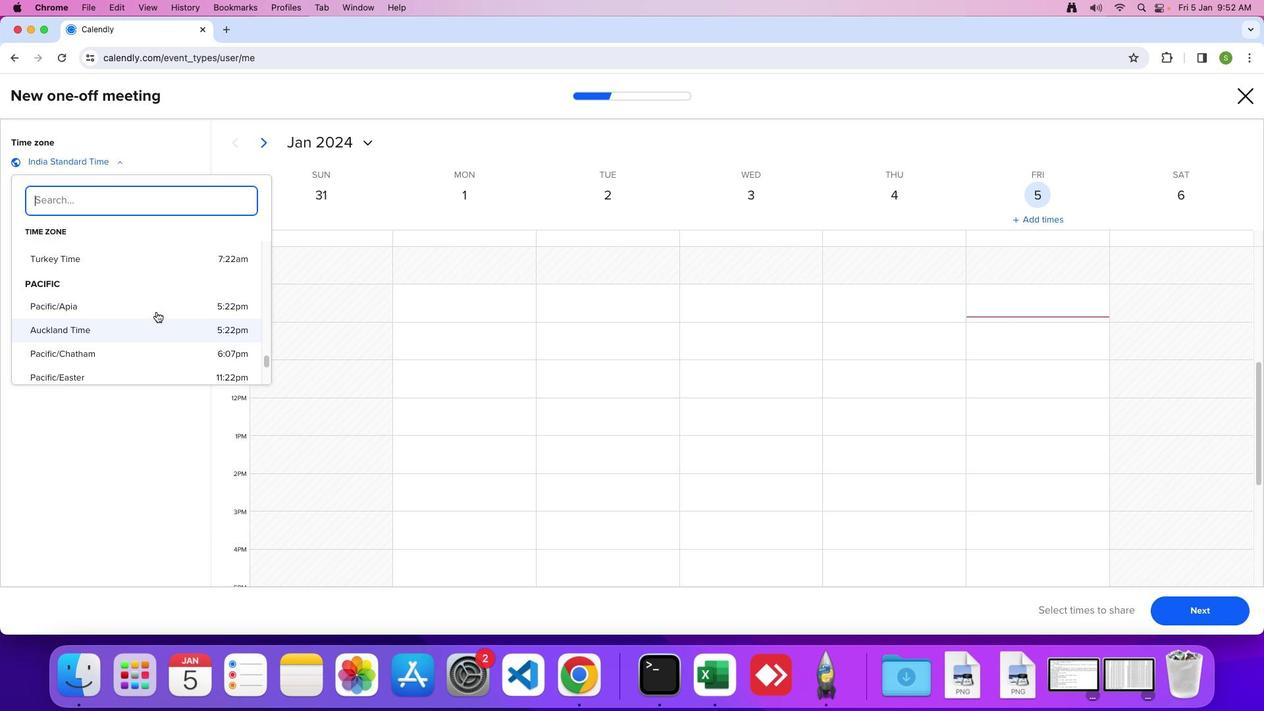 
Action: Mouse scrolled (156, 311) with delta (0, 0)
Screenshot: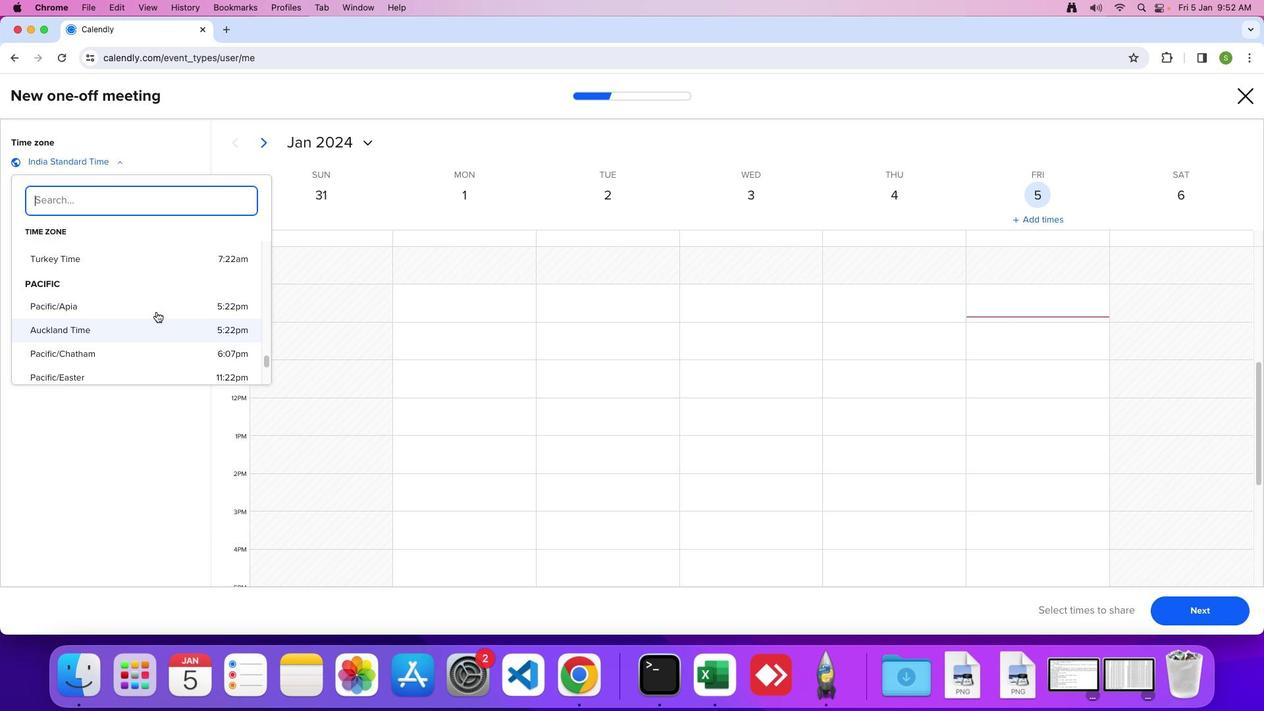 
Action: Mouse moved to (156, 309)
Screenshot: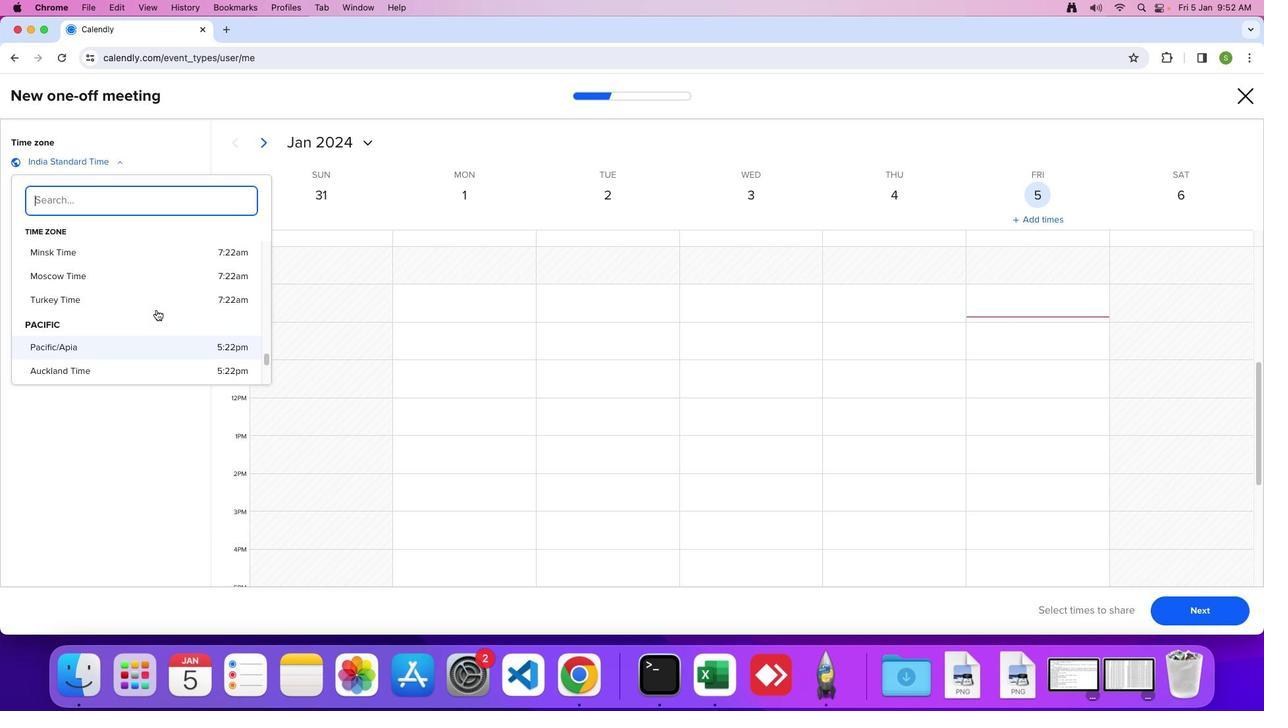 
Action: Mouse scrolled (156, 309) with delta (0, 0)
Screenshot: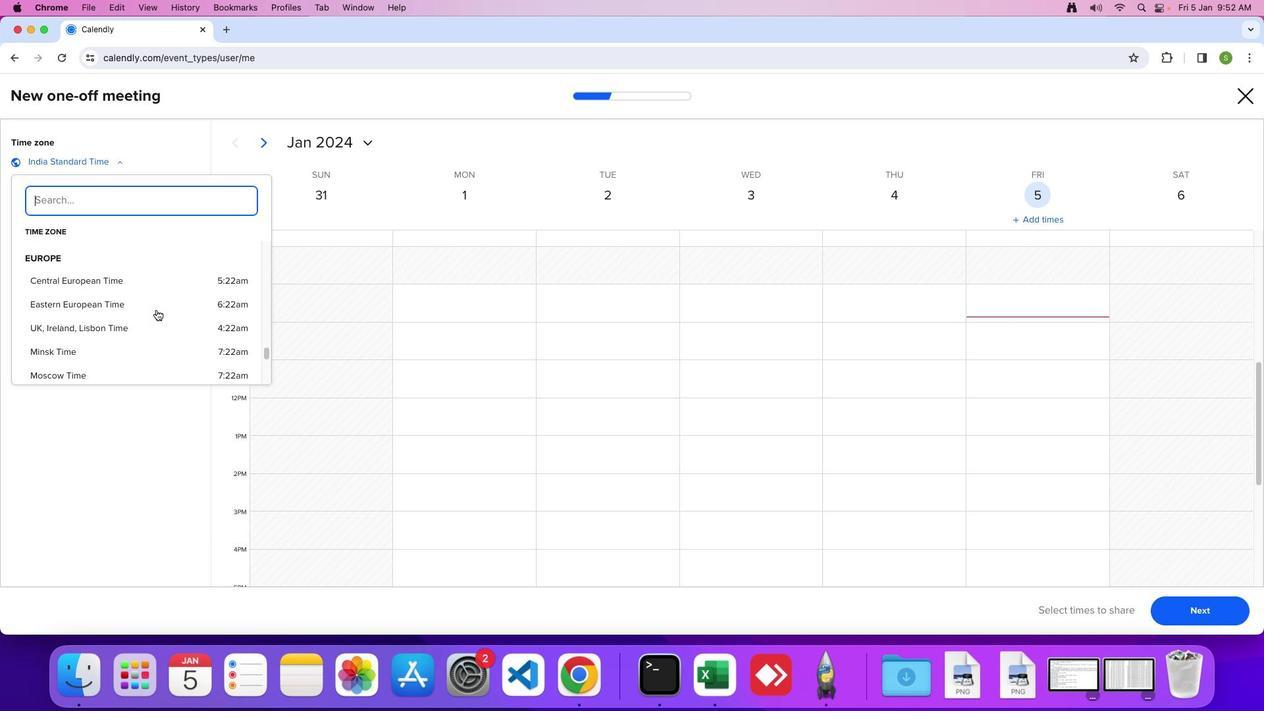 
Action: Mouse scrolled (156, 309) with delta (0, 0)
Screenshot: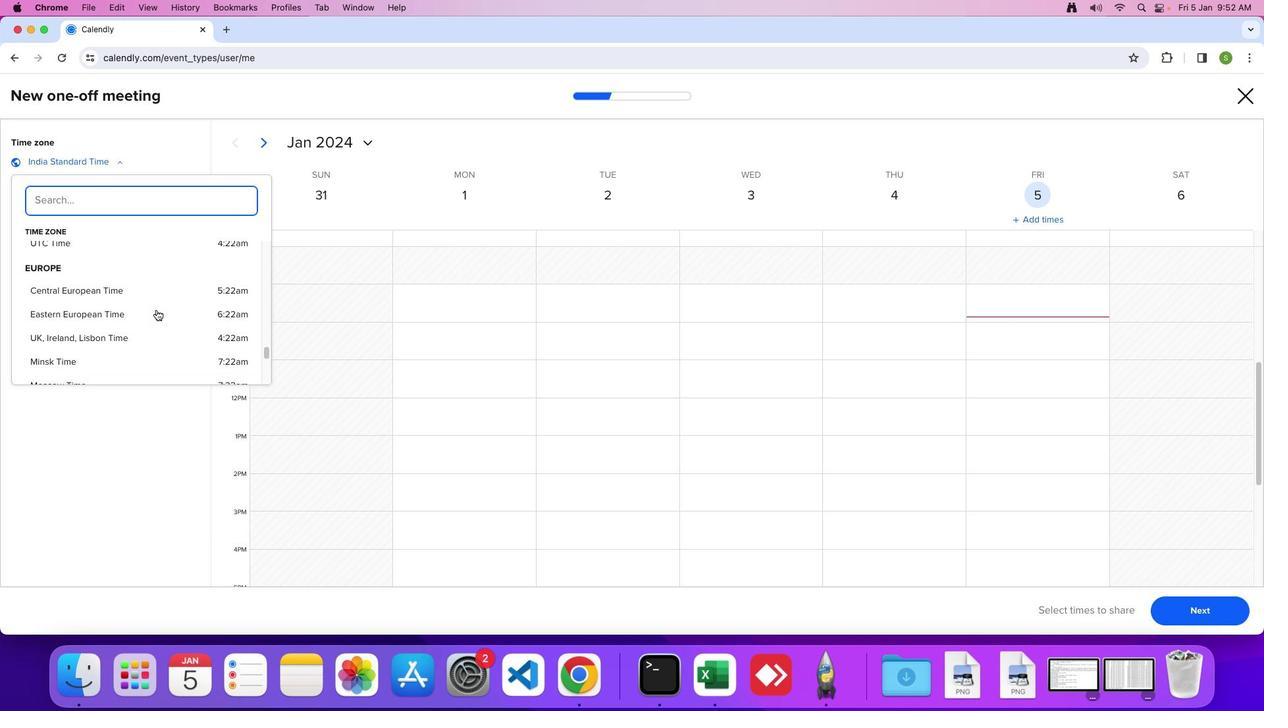 
Action: Mouse scrolled (156, 309) with delta (0, 2)
Screenshot: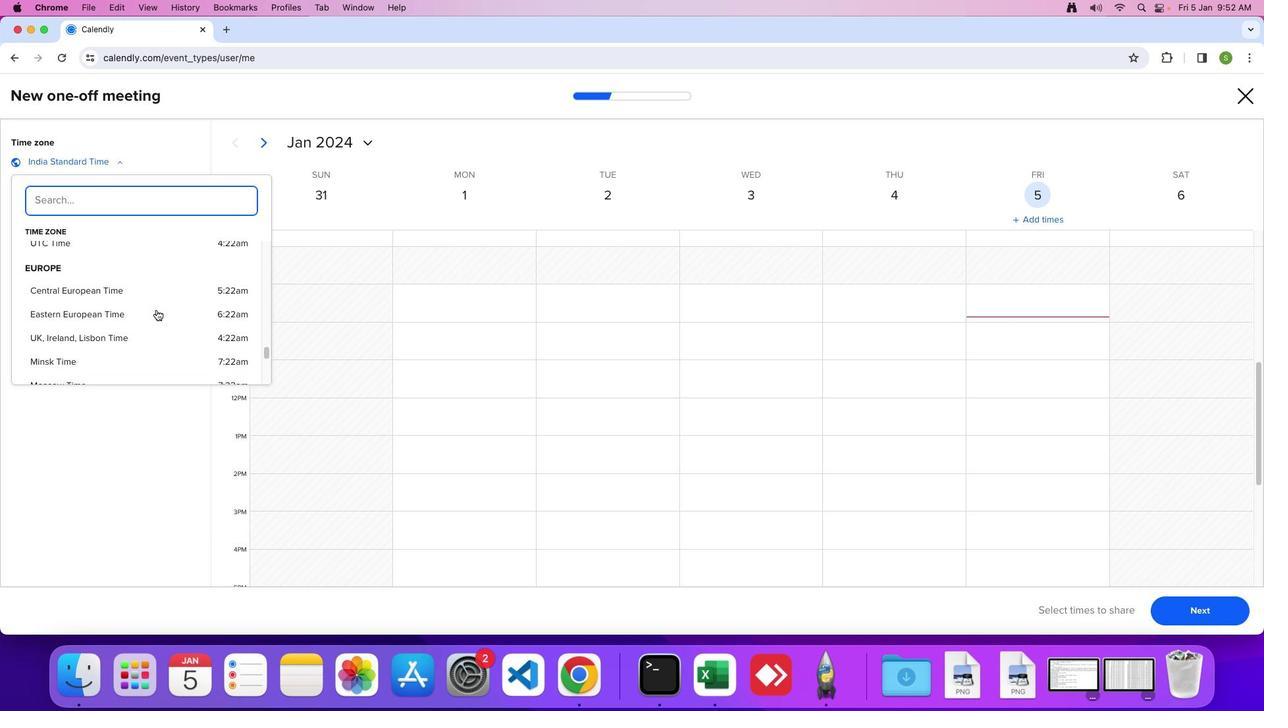 
Action: Mouse moved to (122, 291)
Screenshot: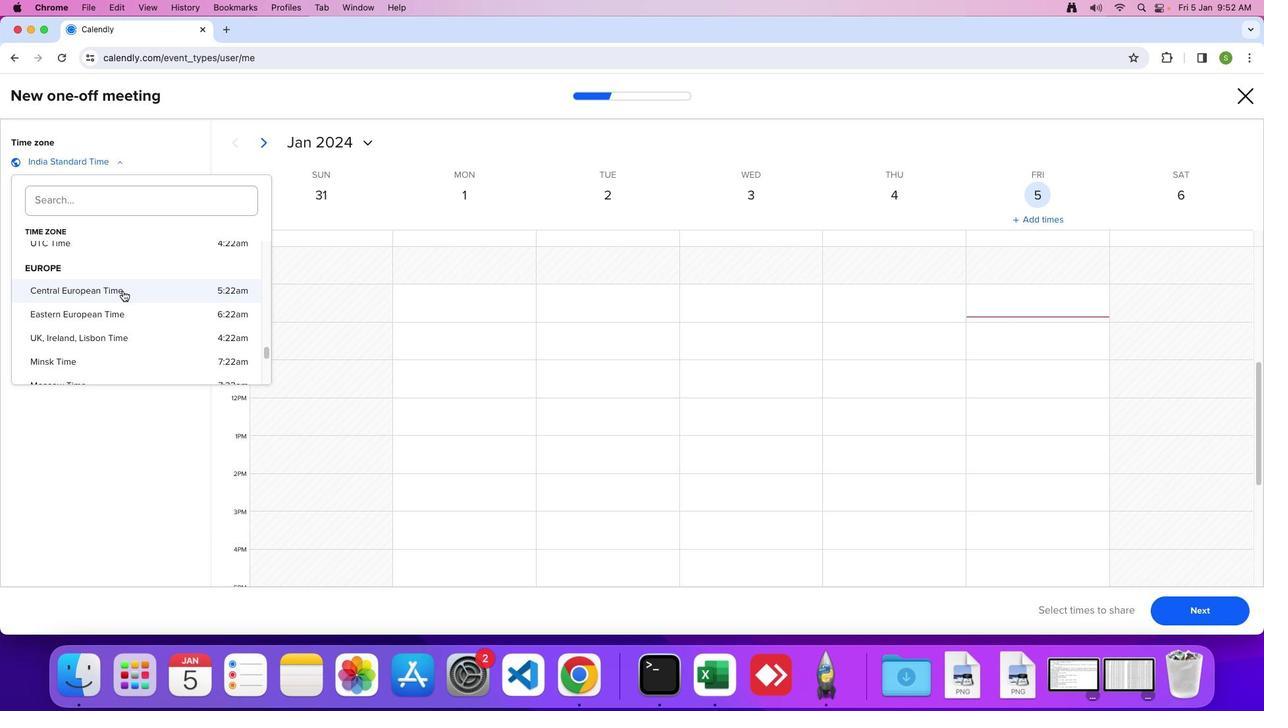 
Action: Mouse pressed left at (122, 291)
Screenshot: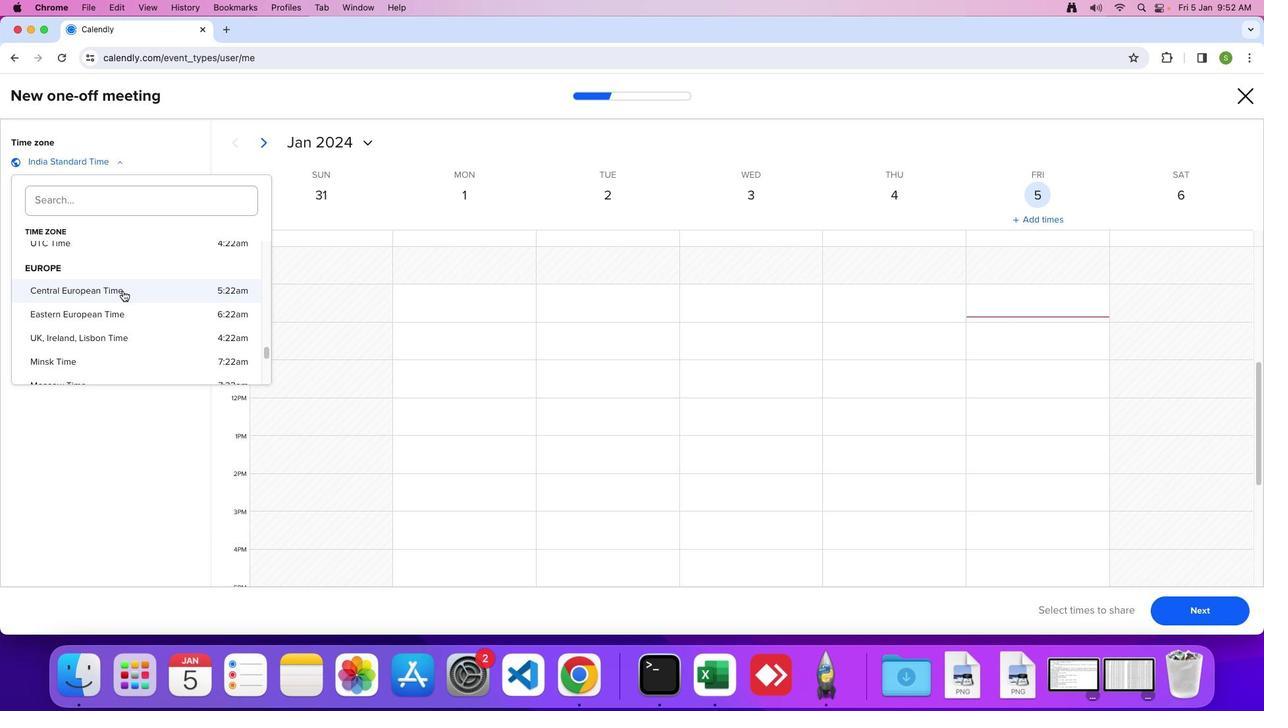 
